 Task: Make in the project ArtiZen a sprint 'Security Hardening Sprint'. Create in the project ArtiZen a sprint 'Security Hardening Sprint'. Add in the project ArtiZen a sprint 'Security Hardening Sprint'
Action: Mouse moved to (218, 65)
Screenshot: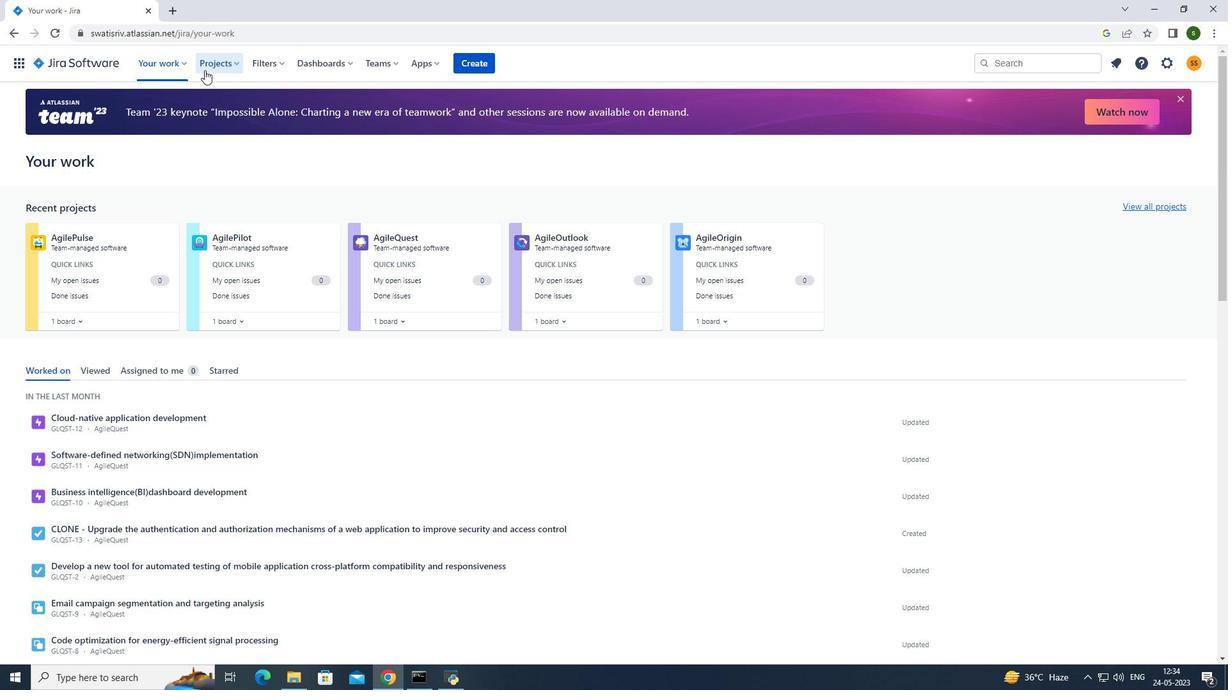 
Action: Mouse pressed left at (218, 65)
Screenshot: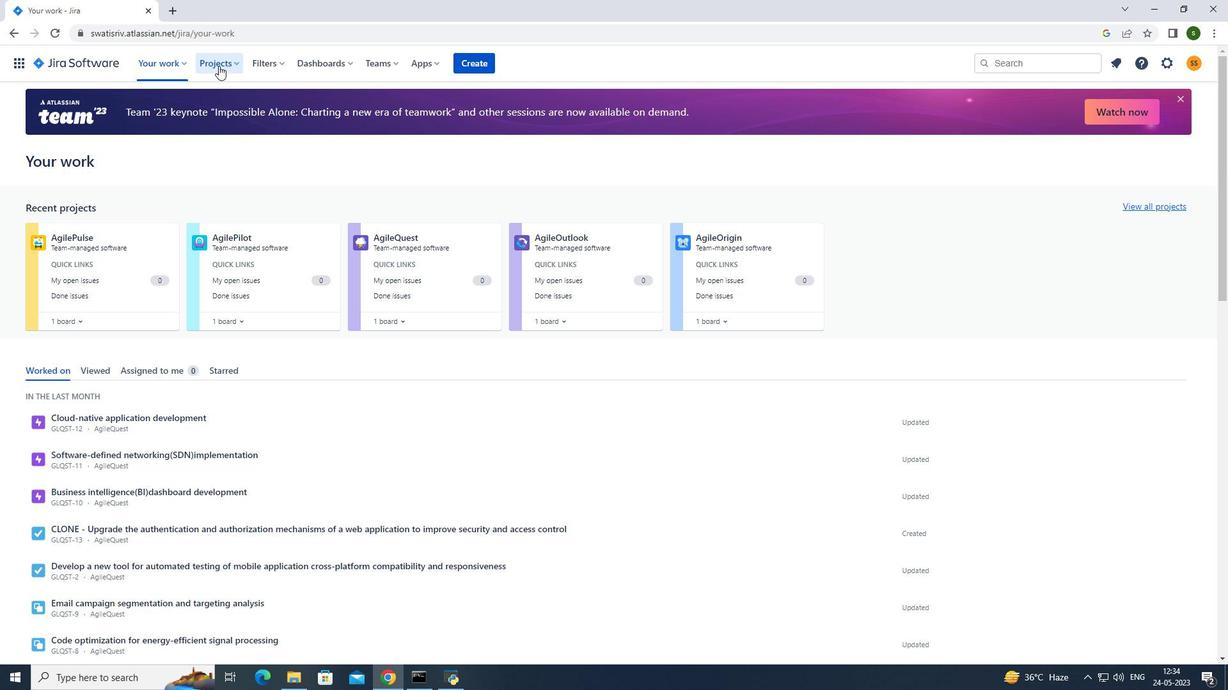 
Action: Mouse moved to (245, 119)
Screenshot: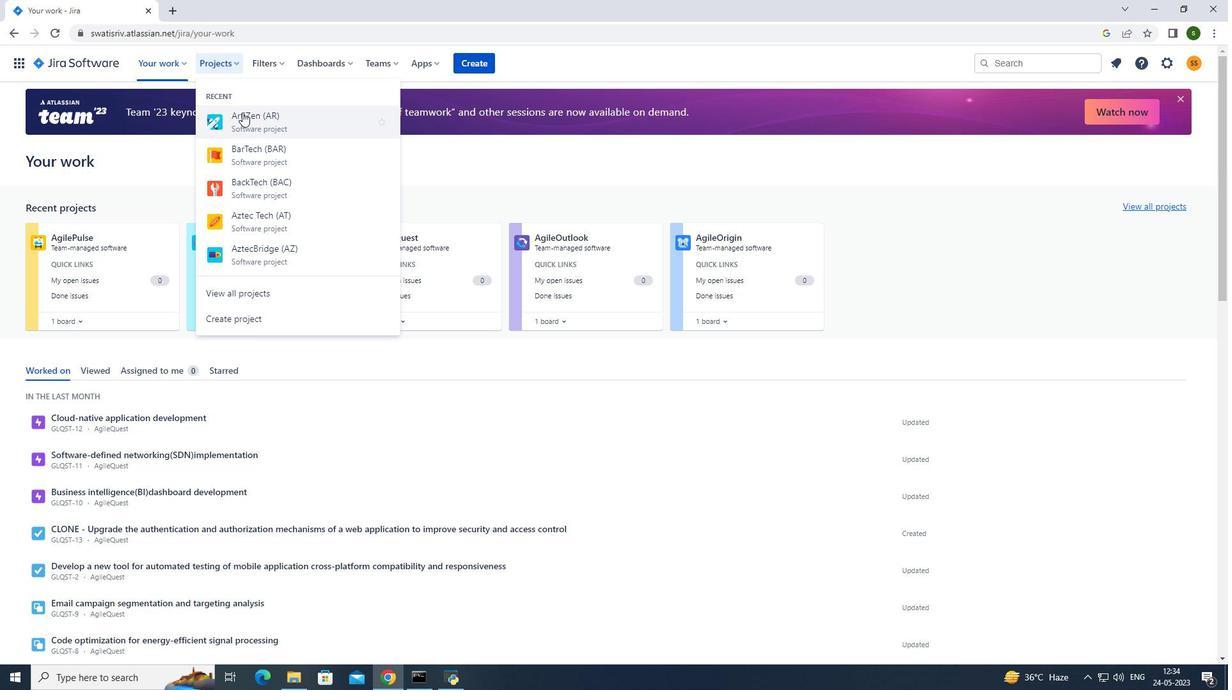 
Action: Mouse pressed left at (245, 119)
Screenshot: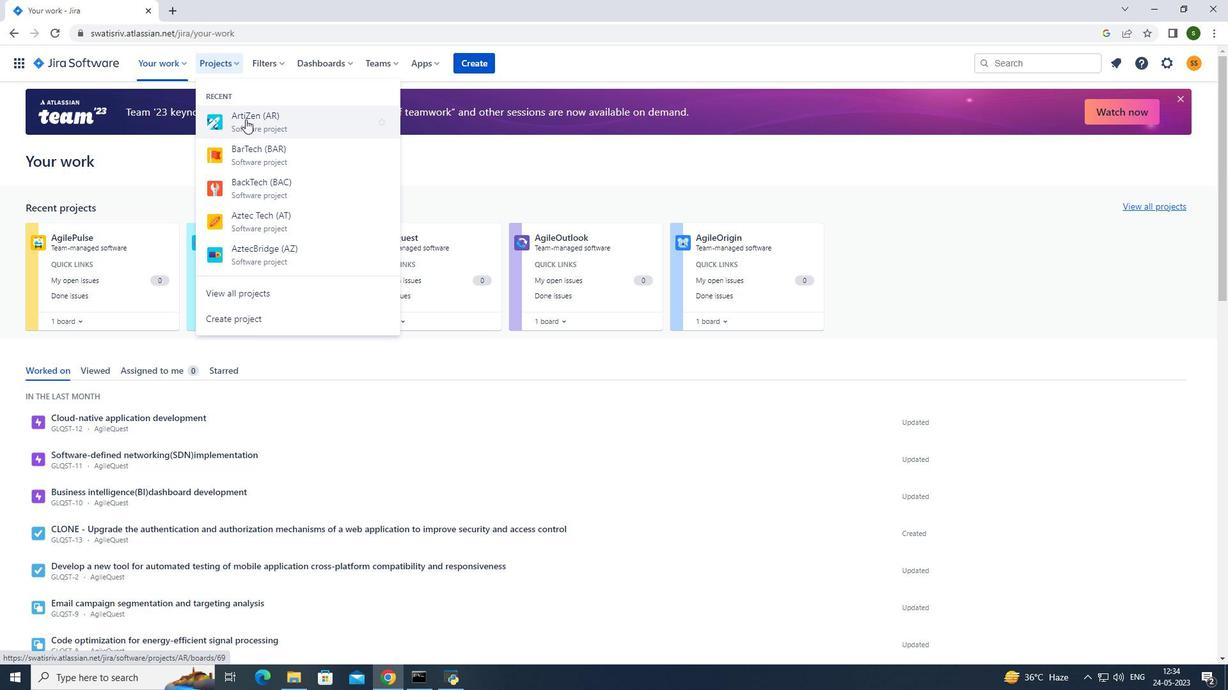 
Action: Mouse moved to (90, 197)
Screenshot: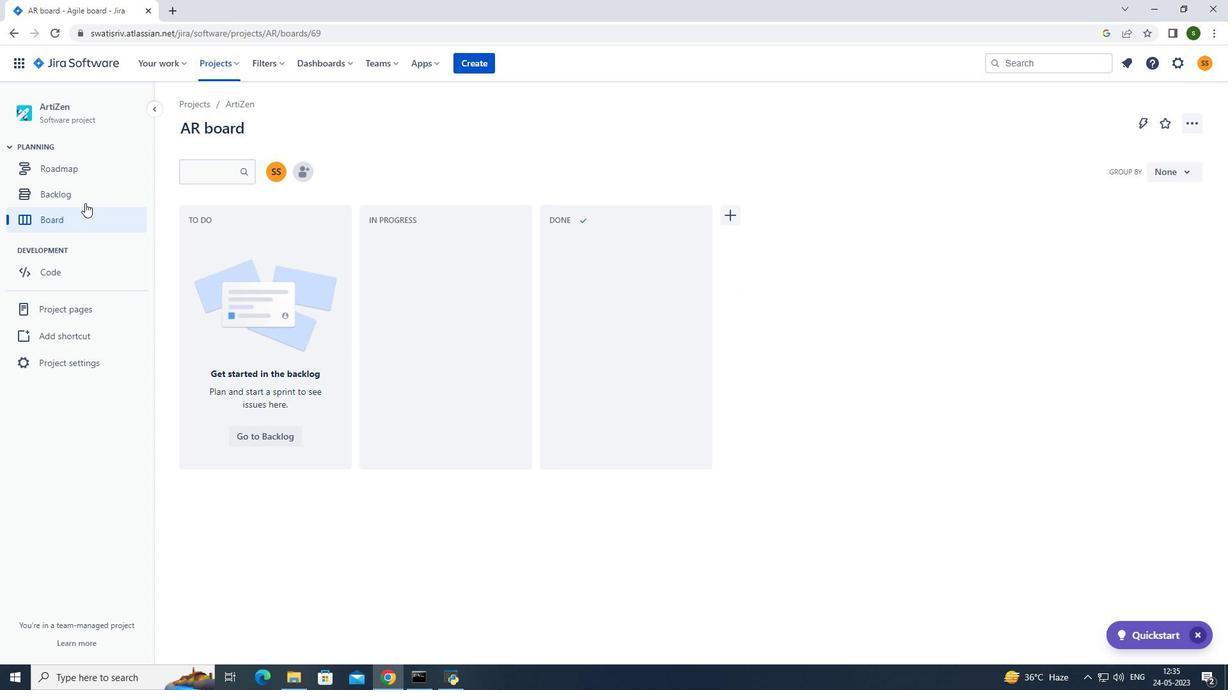 
Action: Mouse pressed left at (90, 197)
Screenshot: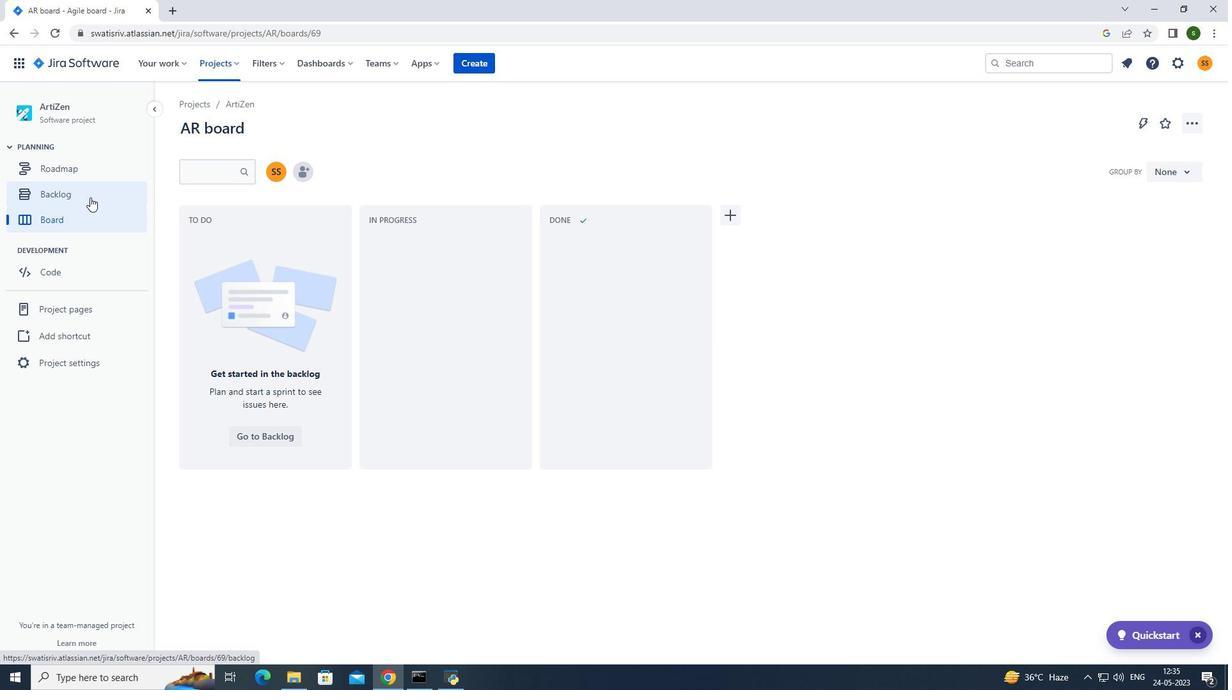 
Action: Mouse moved to (1172, 206)
Screenshot: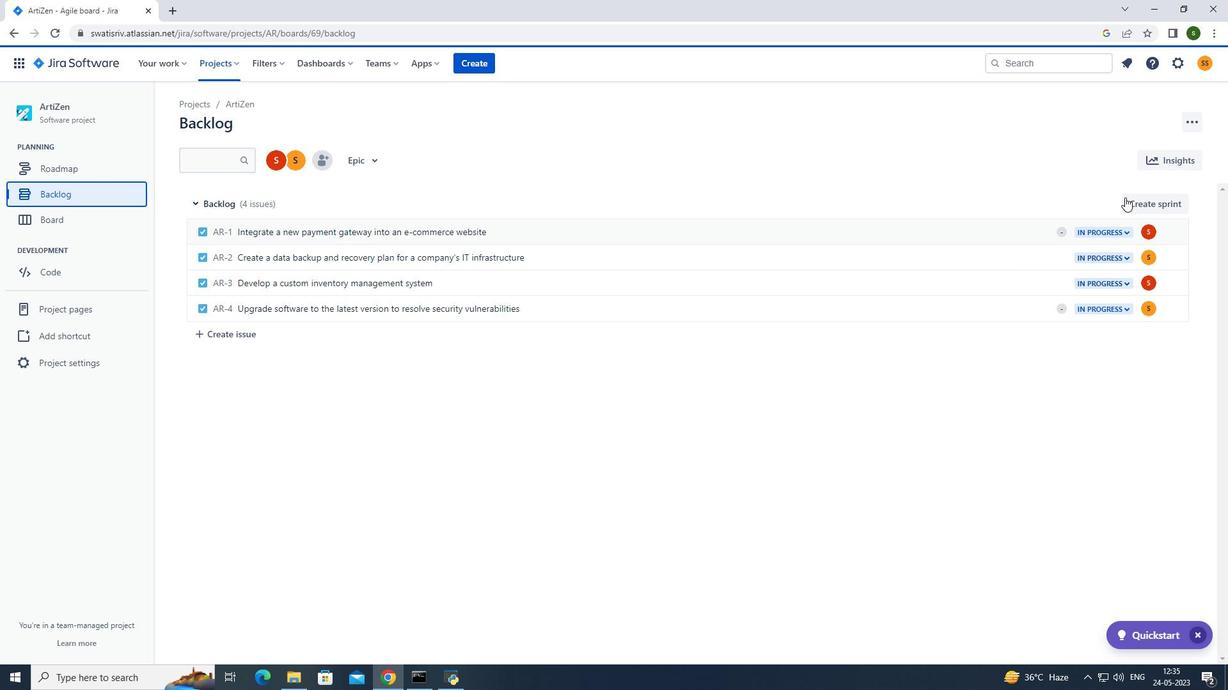 
Action: Mouse pressed left at (1172, 206)
Screenshot: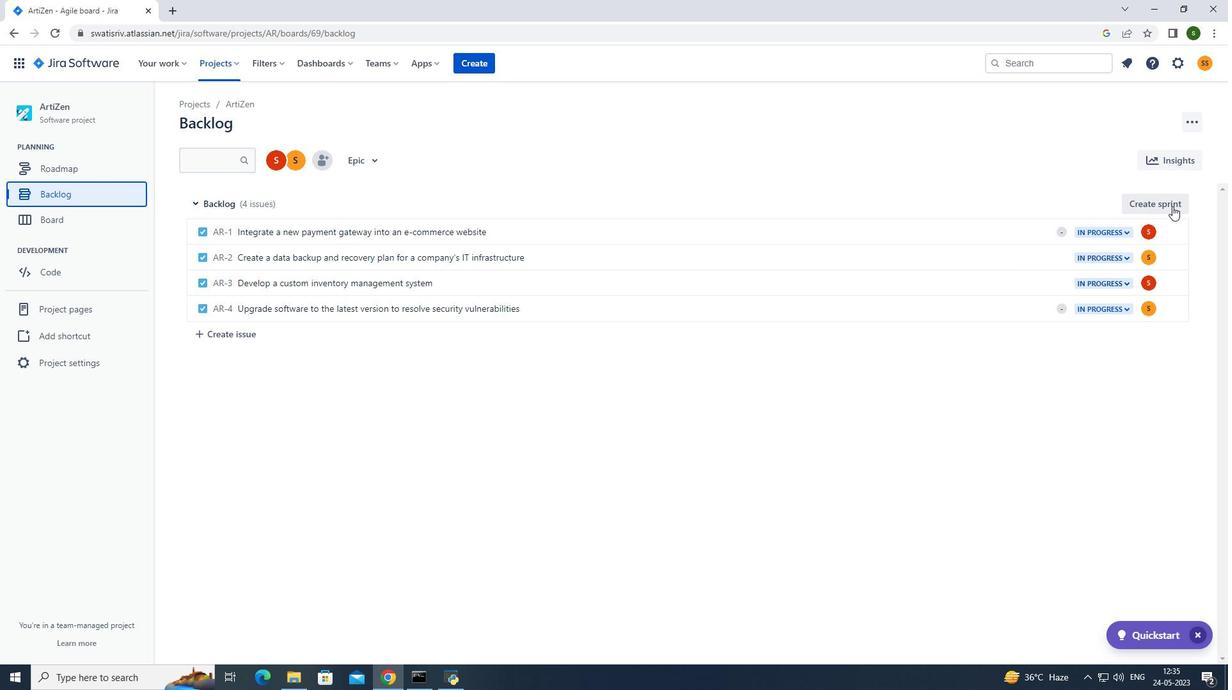 
Action: Mouse moved to (1176, 207)
Screenshot: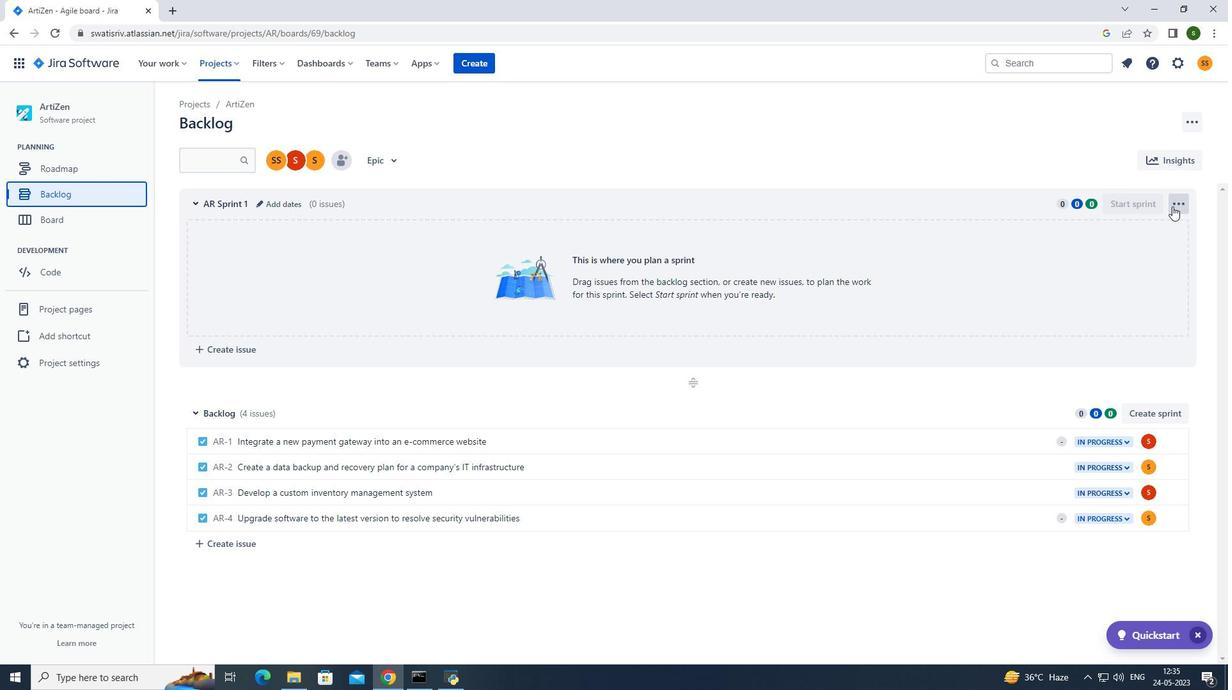 
Action: Mouse pressed left at (1176, 207)
Screenshot: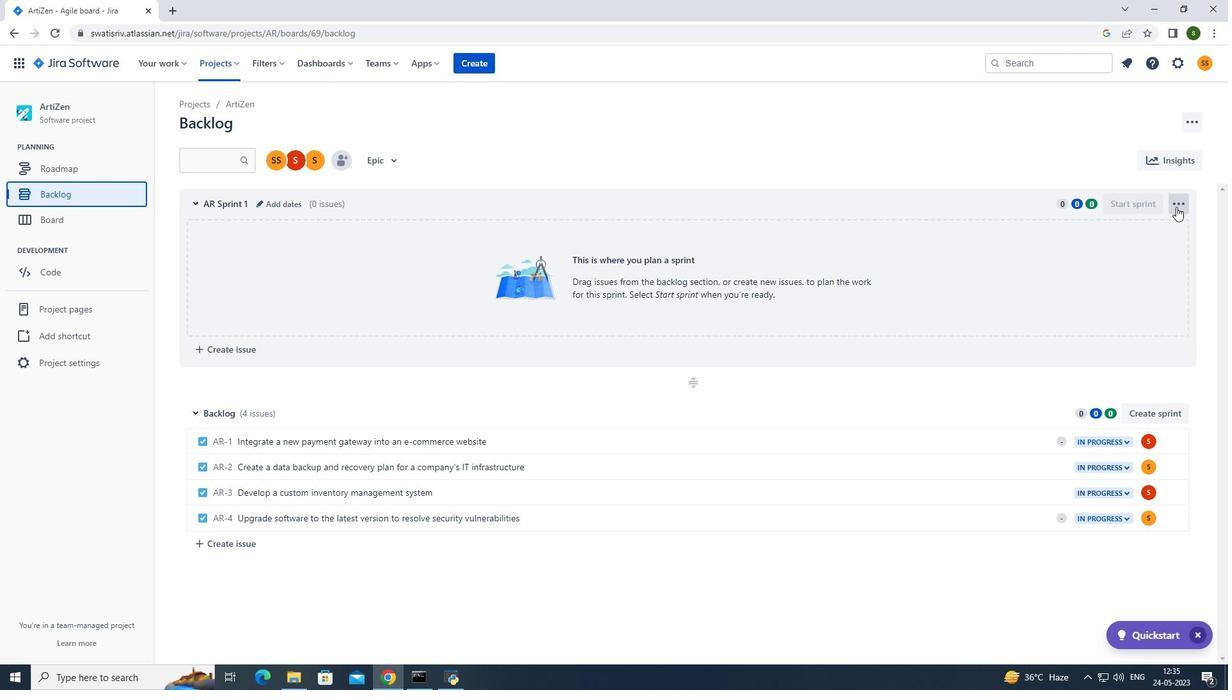 
Action: Mouse moved to (1155, 229)
Screenshot: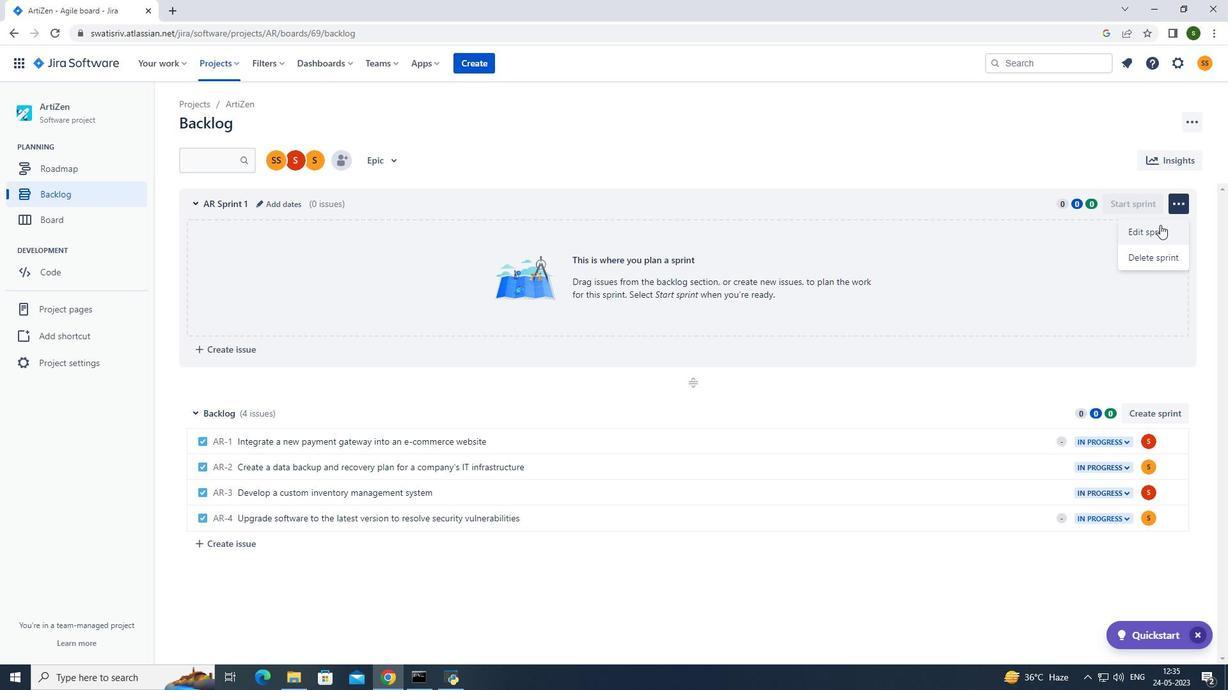 
Action: Mouse pressed left at (1155, 229)
Screenshot: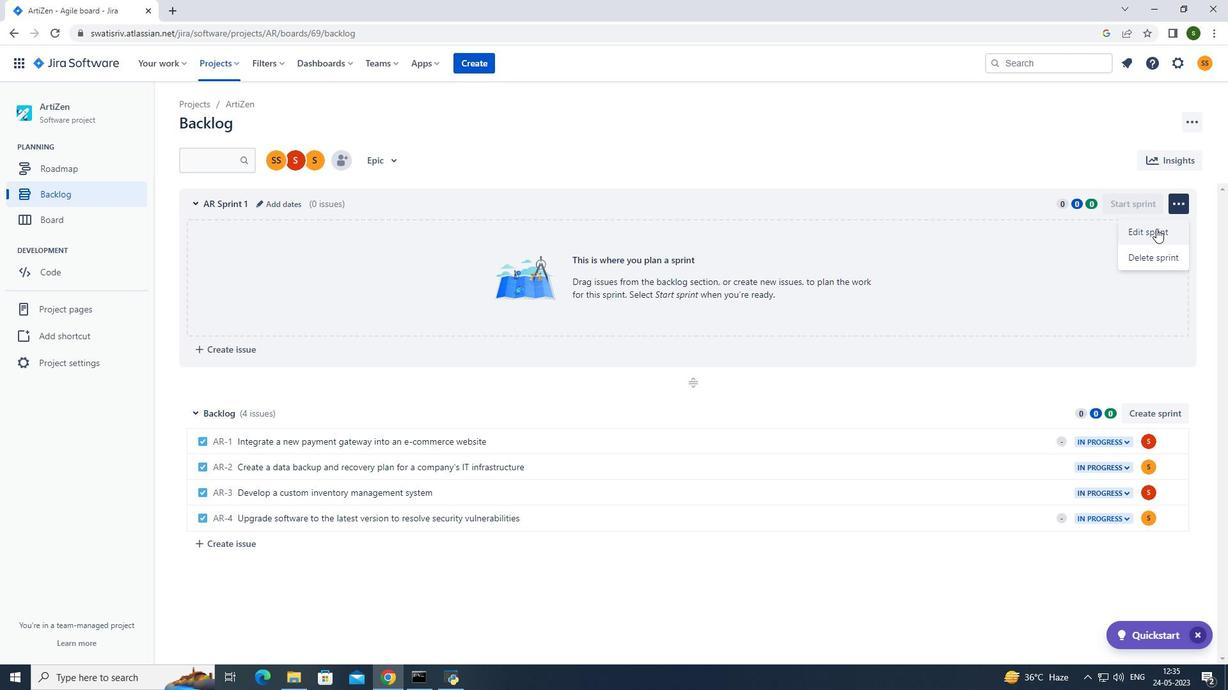 
Action: Mouse moved to (536, 157)
Screenshot: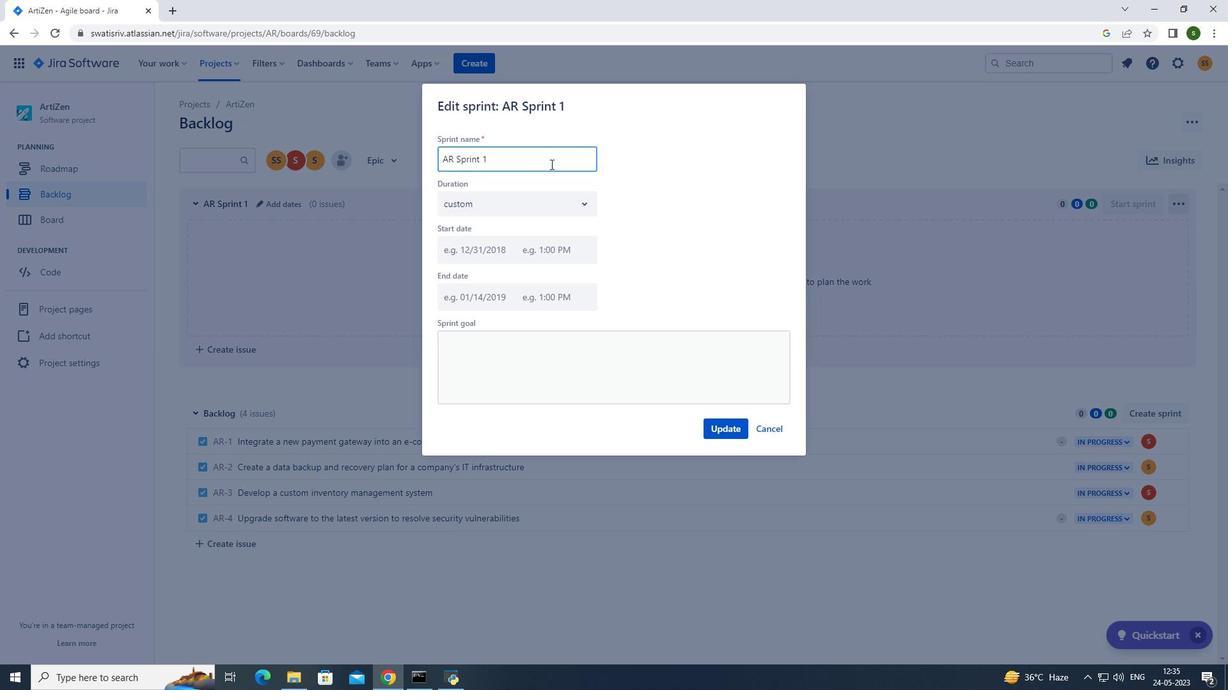 
Action: Mouse pressed left at (536, 157)
Screenshot: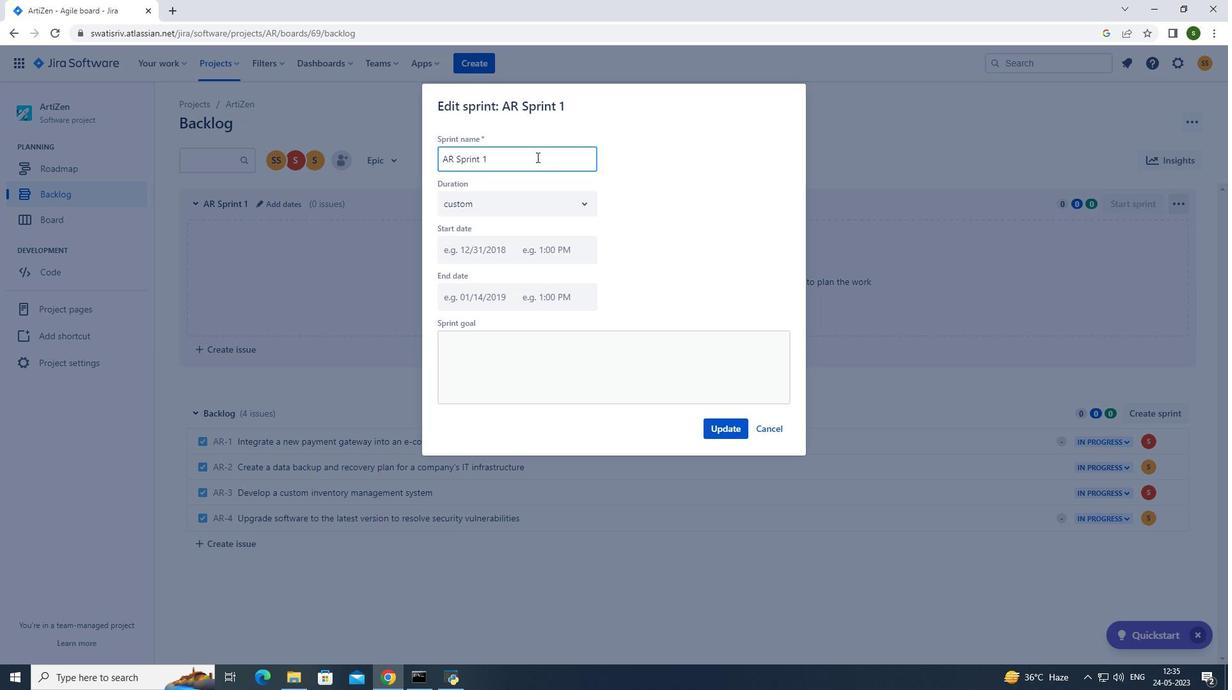 
Action: Key pressed <Key.backspace><Key.backspace><Key.backspace><Key.backspace><Key.backspace><Key.backspace><Key.backspace><Key.backspace><Key.backspace><Key.backspace><Key.backspace><Key.caps_lock>S<Key.caps_lock>ecurity<Key.space><Key.caps_lock>H<Key.caps_lock>ardening<Key.space><Key.caps_lock>S<Key.caps_lock>print
Screenshot: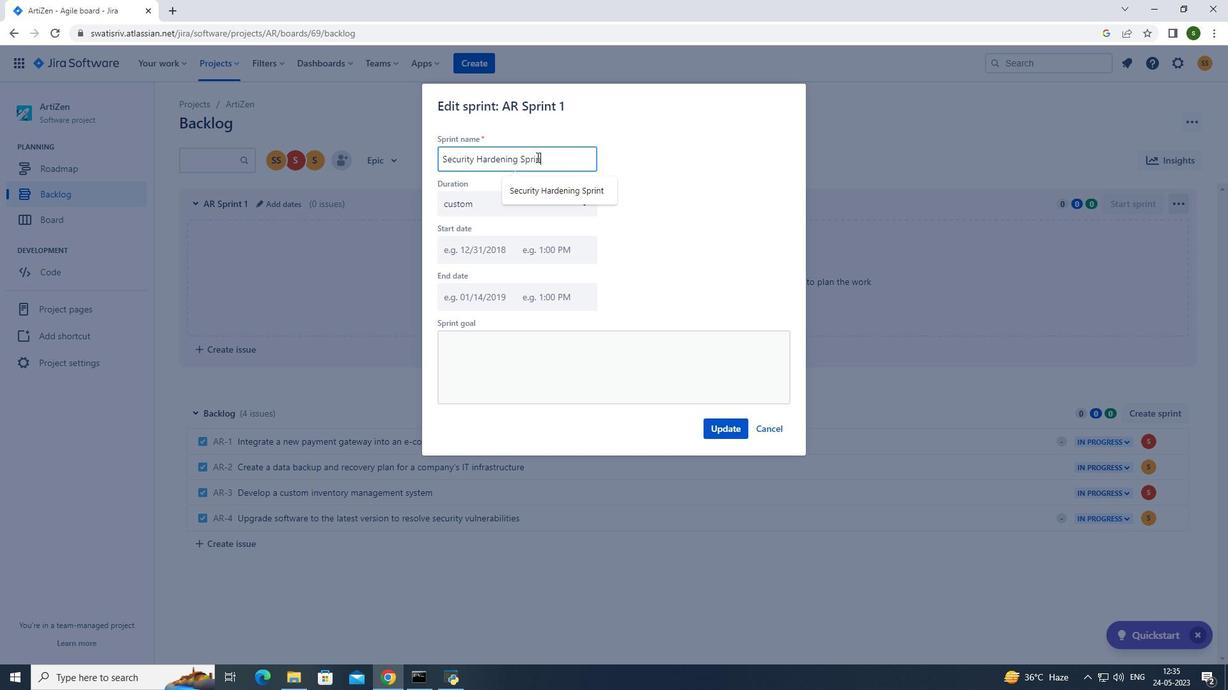 
Action: Mouse moved to (735, 432)
Screenshot: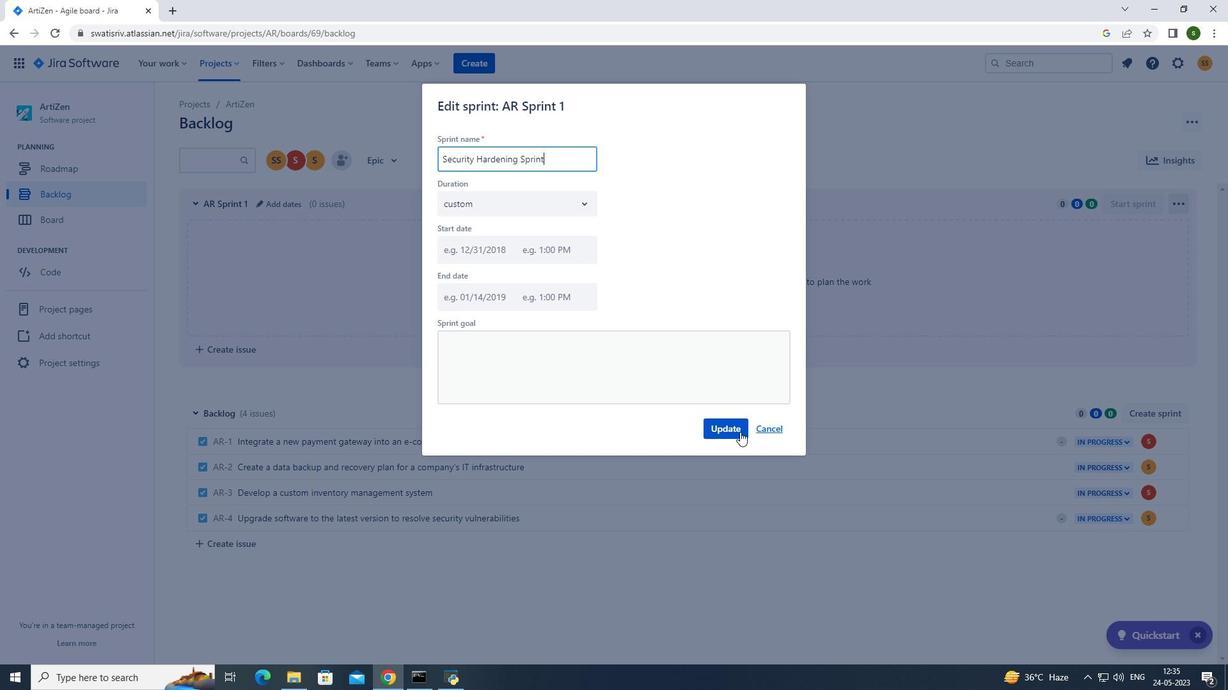 
Action: Mouse pressed left at (735, 432)
Screenshot: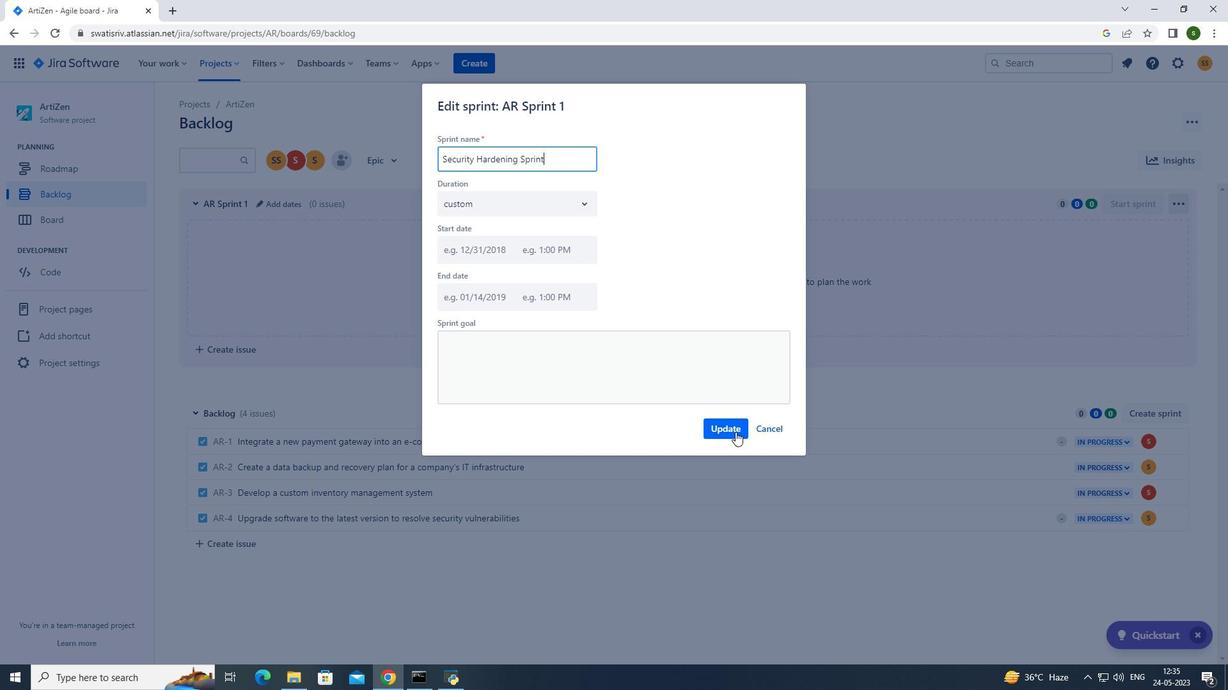
Action: Mouse moved to (209, 63)
Screenshot: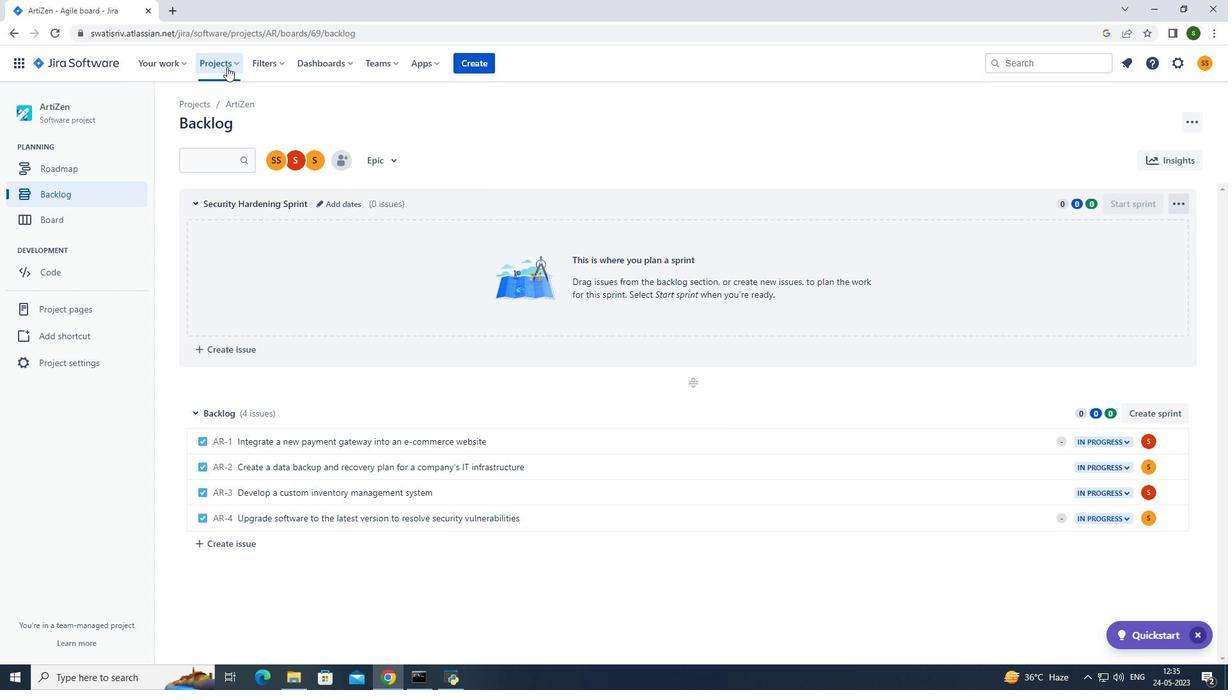 
Action: Mouse pressed left at (209, 63)
Screenshot: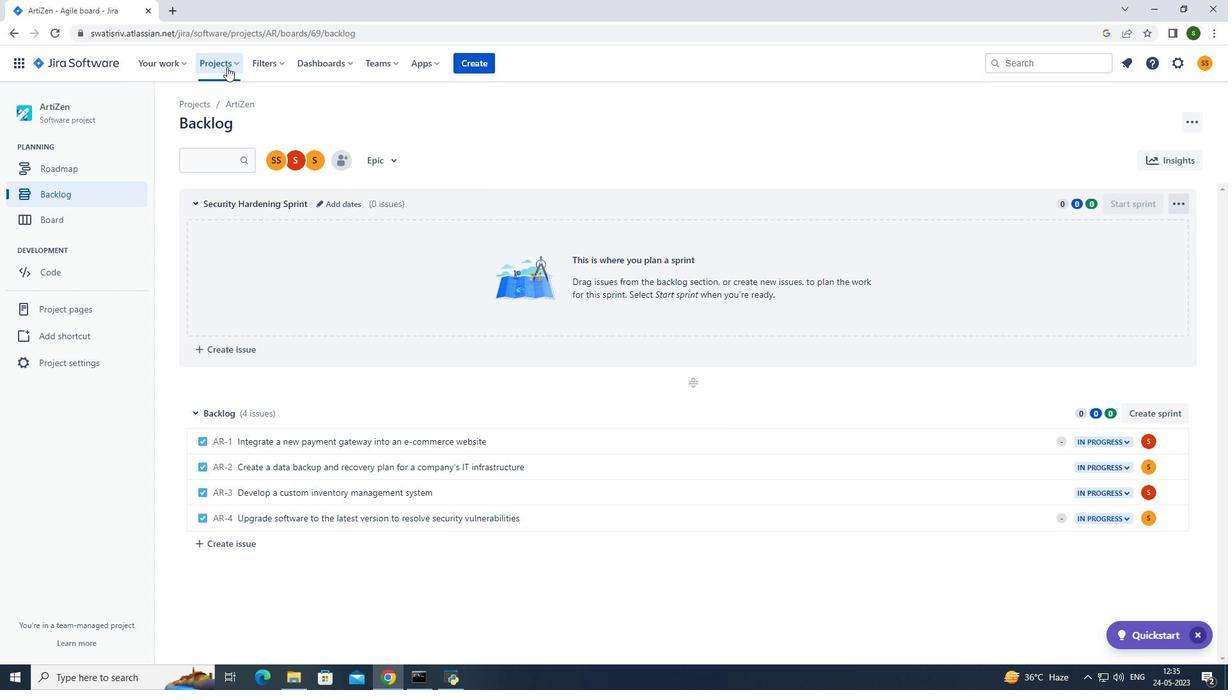 
Action: Mouse moved to (248, 111)
Screenshot: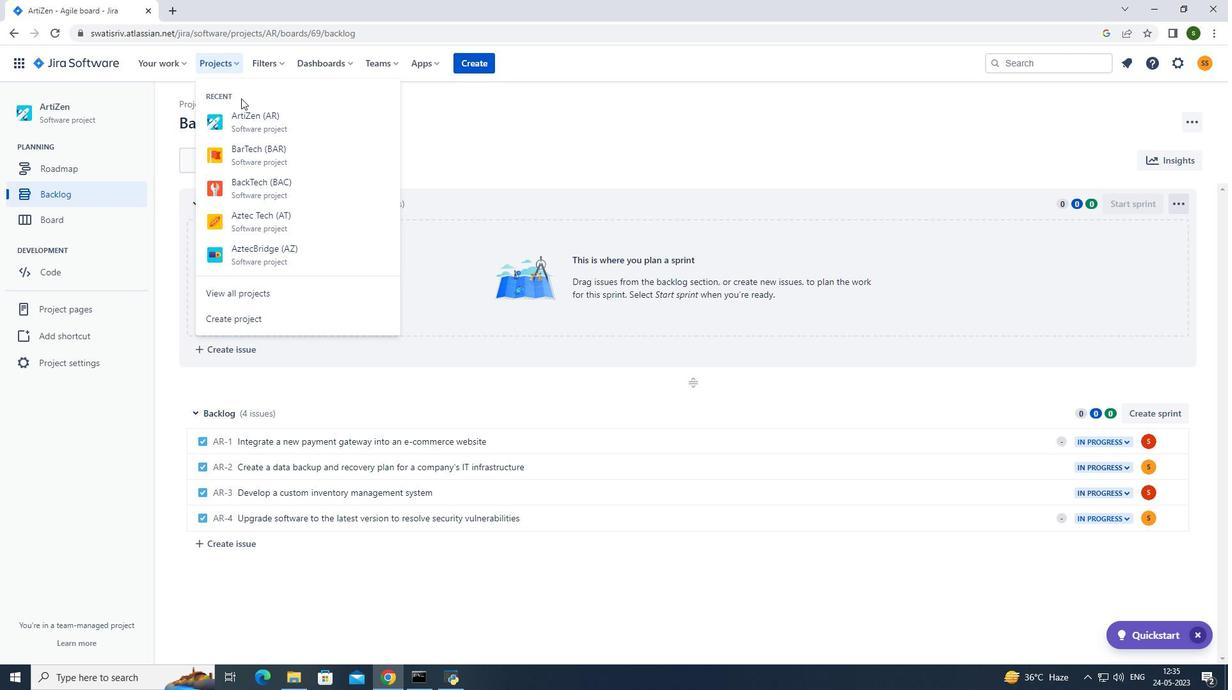 
Action: Mouse pressed left at (248, 111)
Screenshot: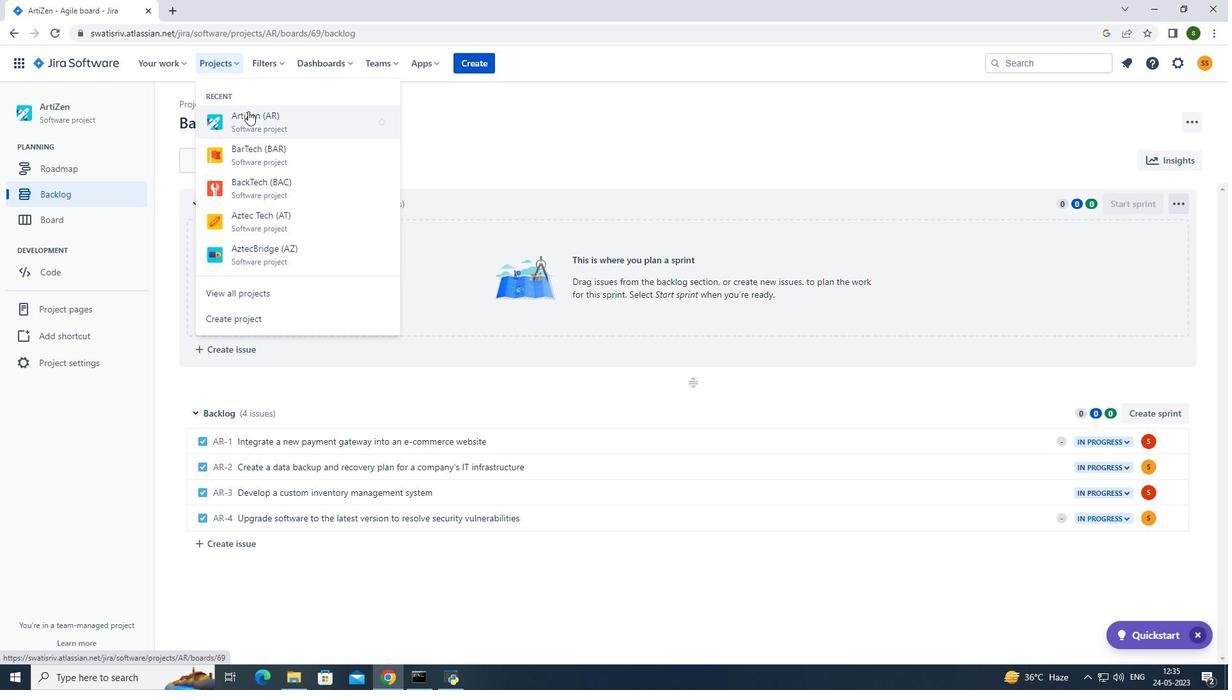 
Action: Mouse moved to (102, 189)
Screenshot: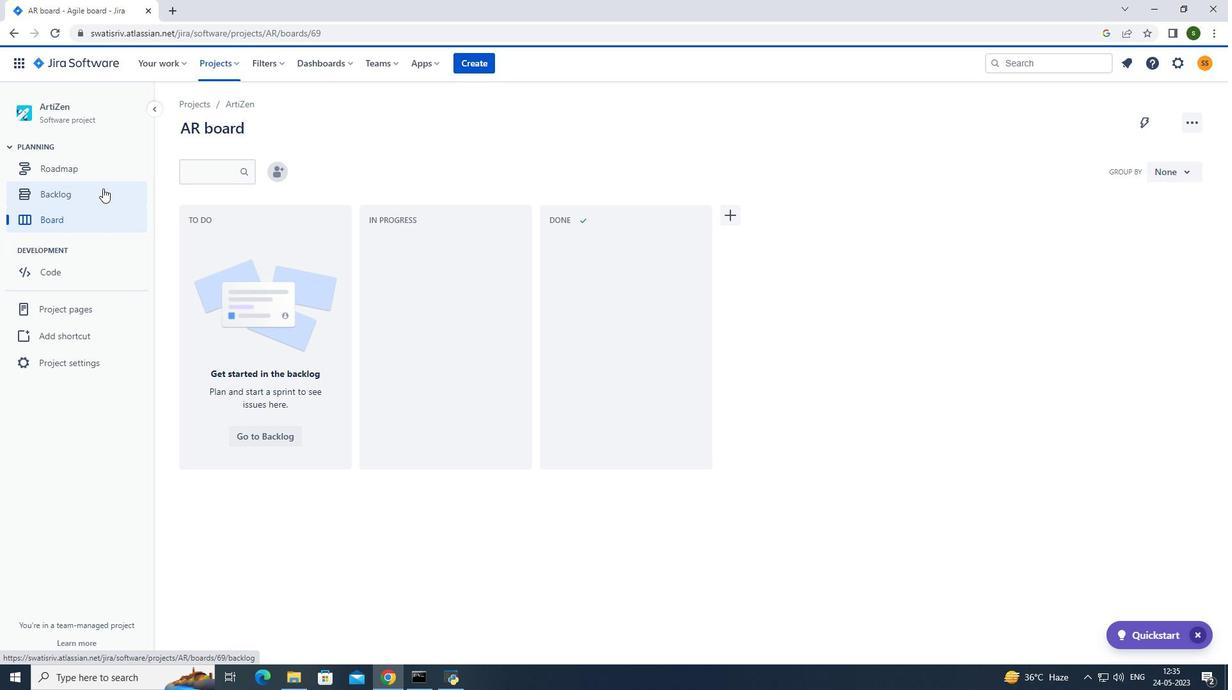 
Action: Mouse pressed left at (102, 189)
Screenshot: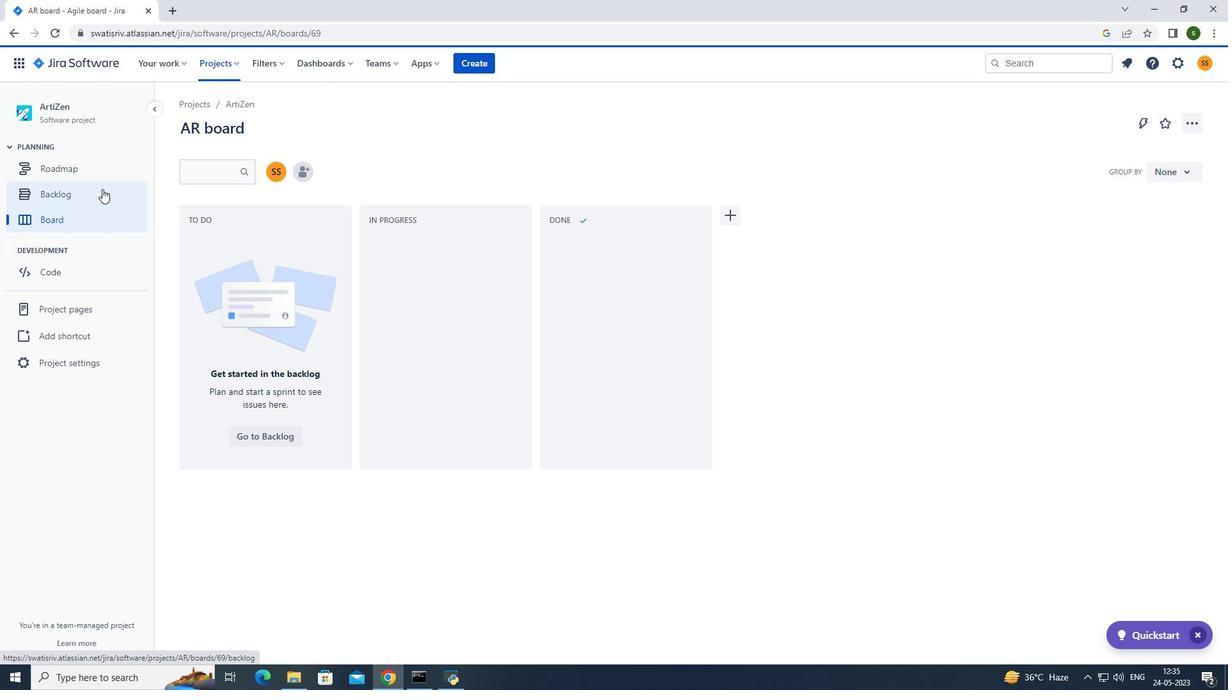 
Action: Mouse moved to (1139, 417)
Screenshot: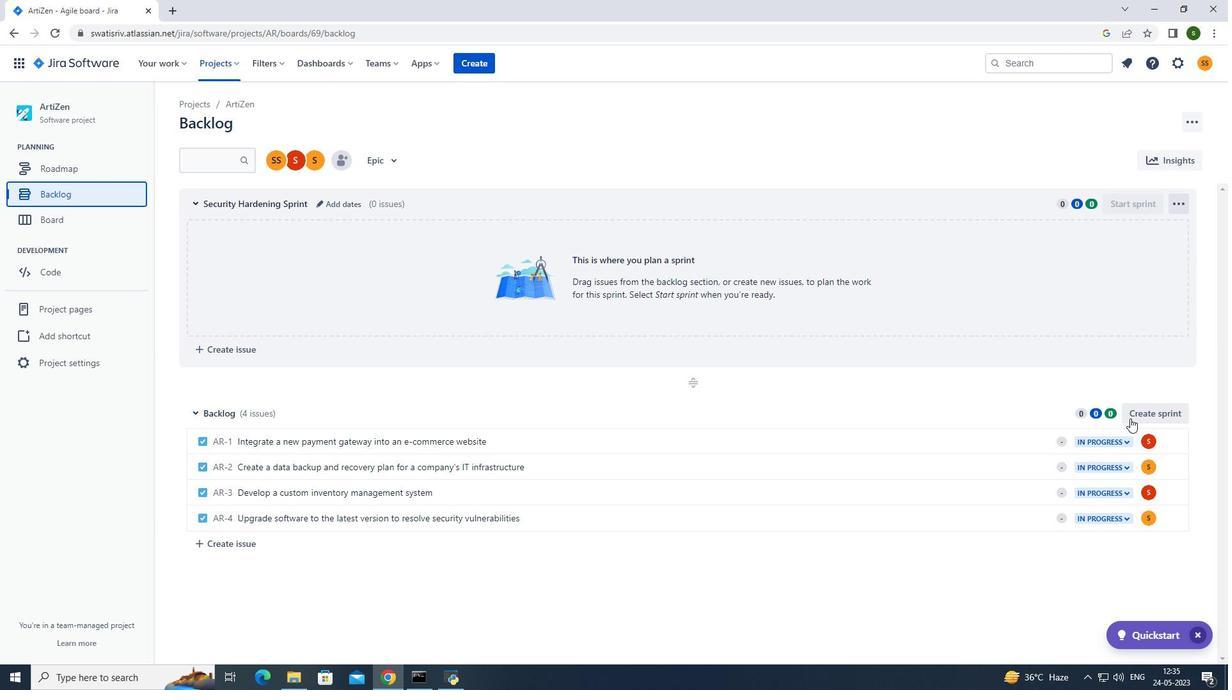 
Action: Mouse pressed left at (1139, 417)
Screenshot: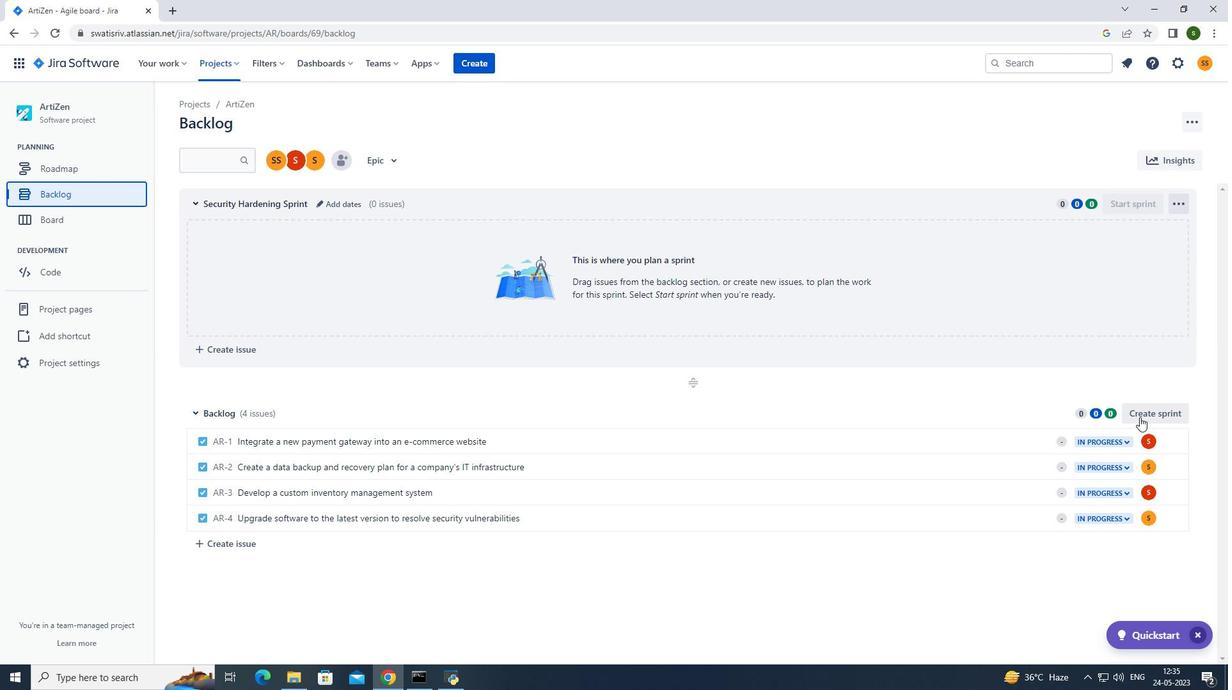 
Action: Mouse moved to (1171, 403)
Screenshot: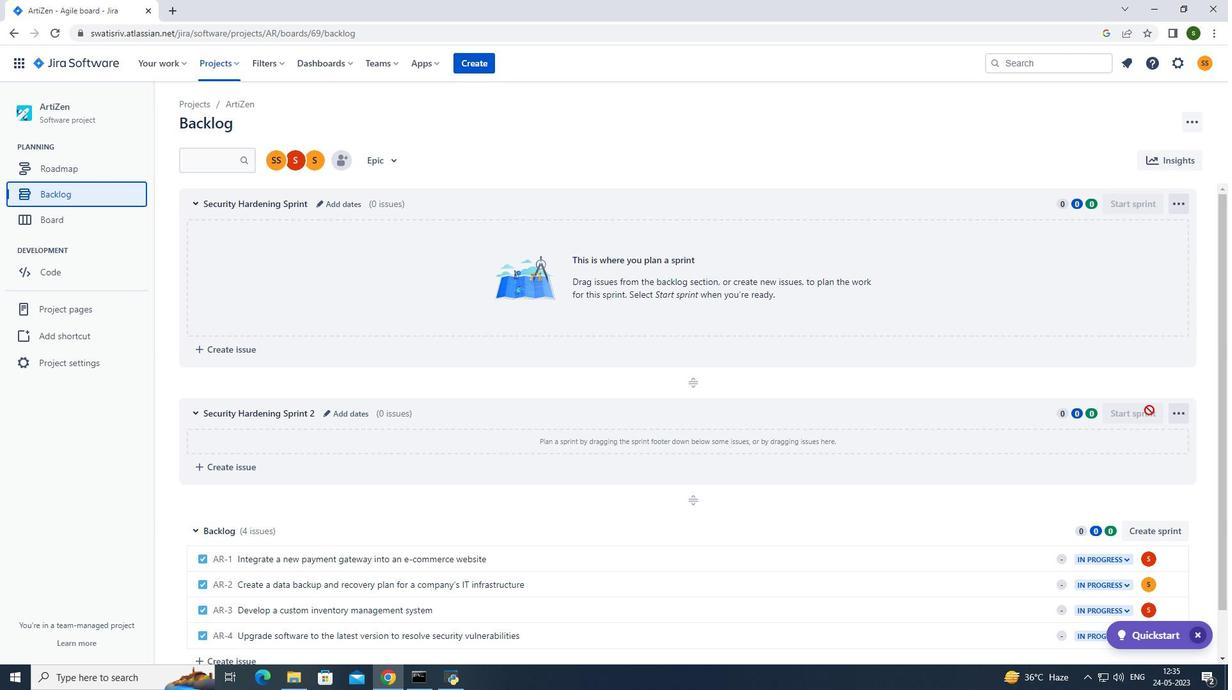 
Action: Mouse pressed left at (1171, 403)
Screenshot: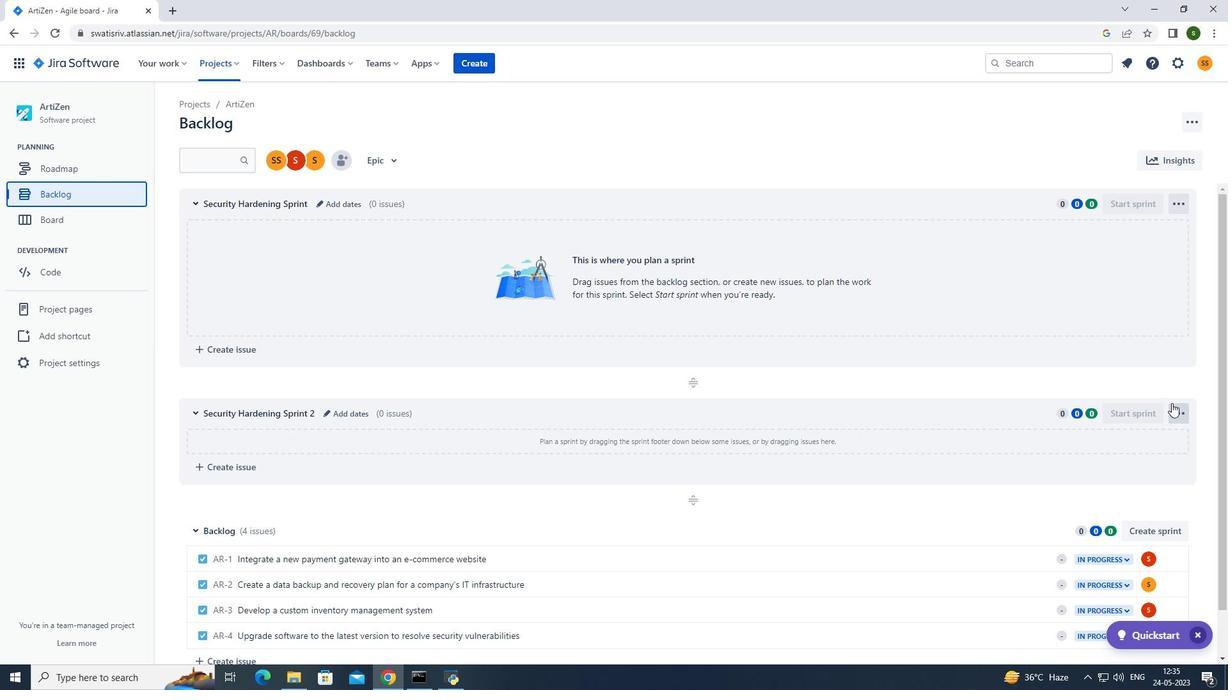 
Action: Mouse moved to (1132, 463)
Screenshot: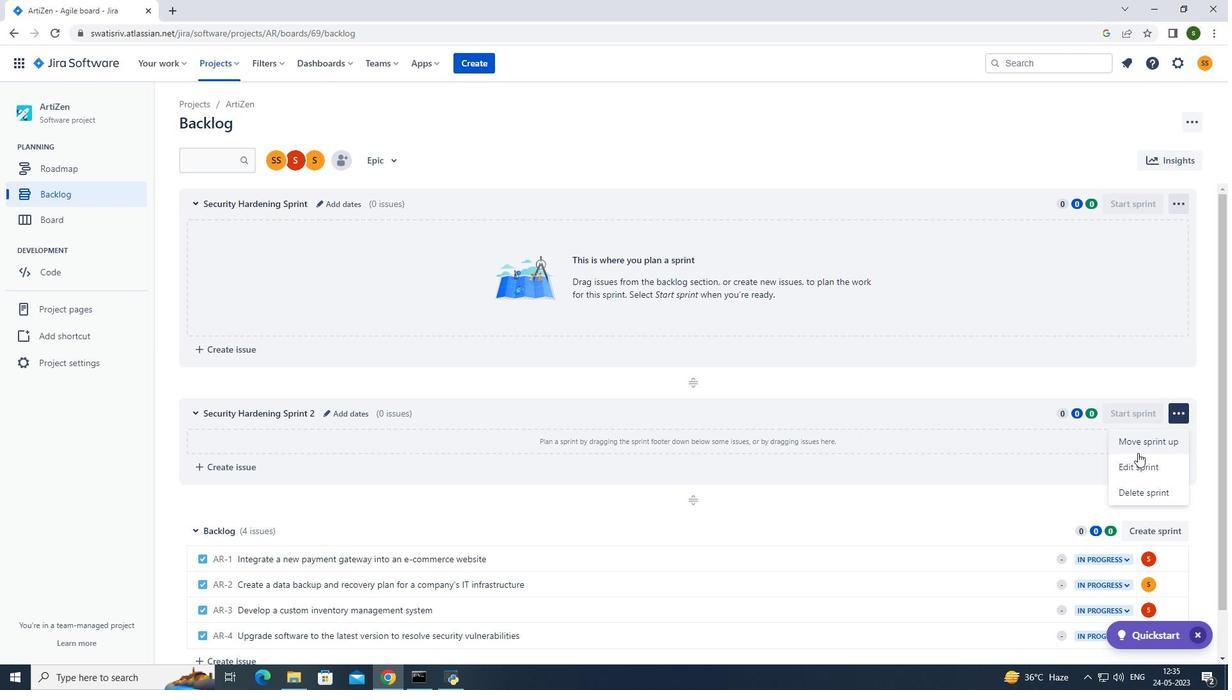 
Action: Mouse pressed left at (1132, 463)
Screenshot: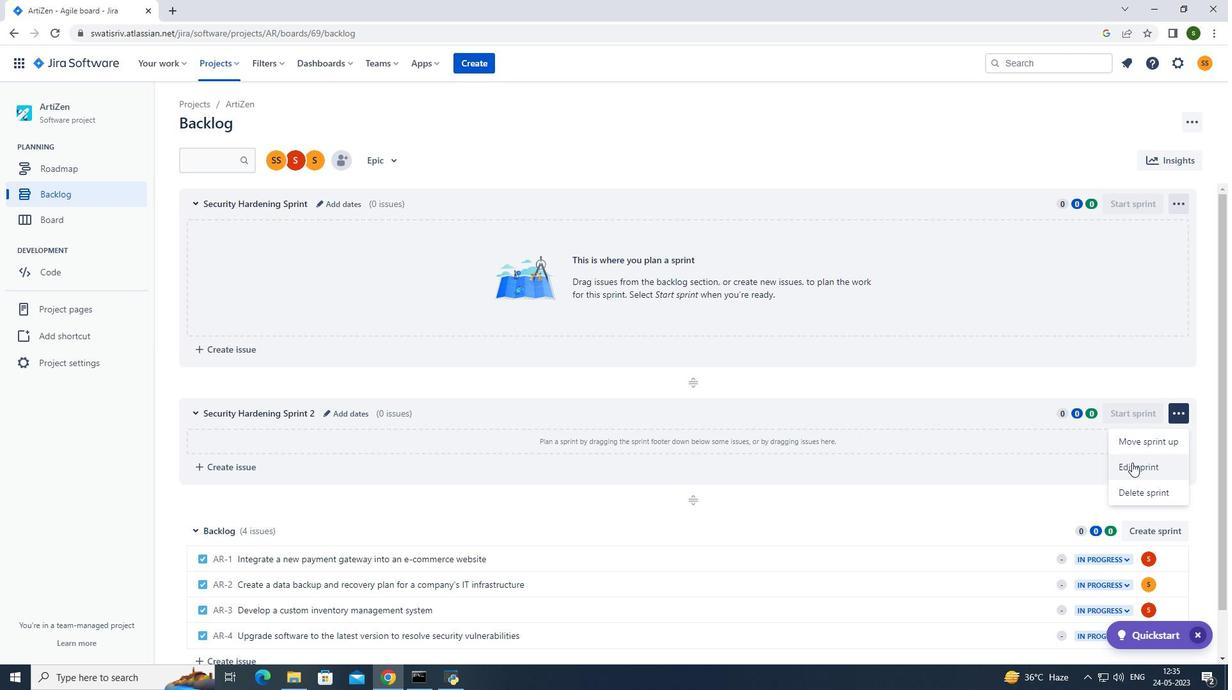 
Action: Mouse moved to (555, 161)
Screenshot: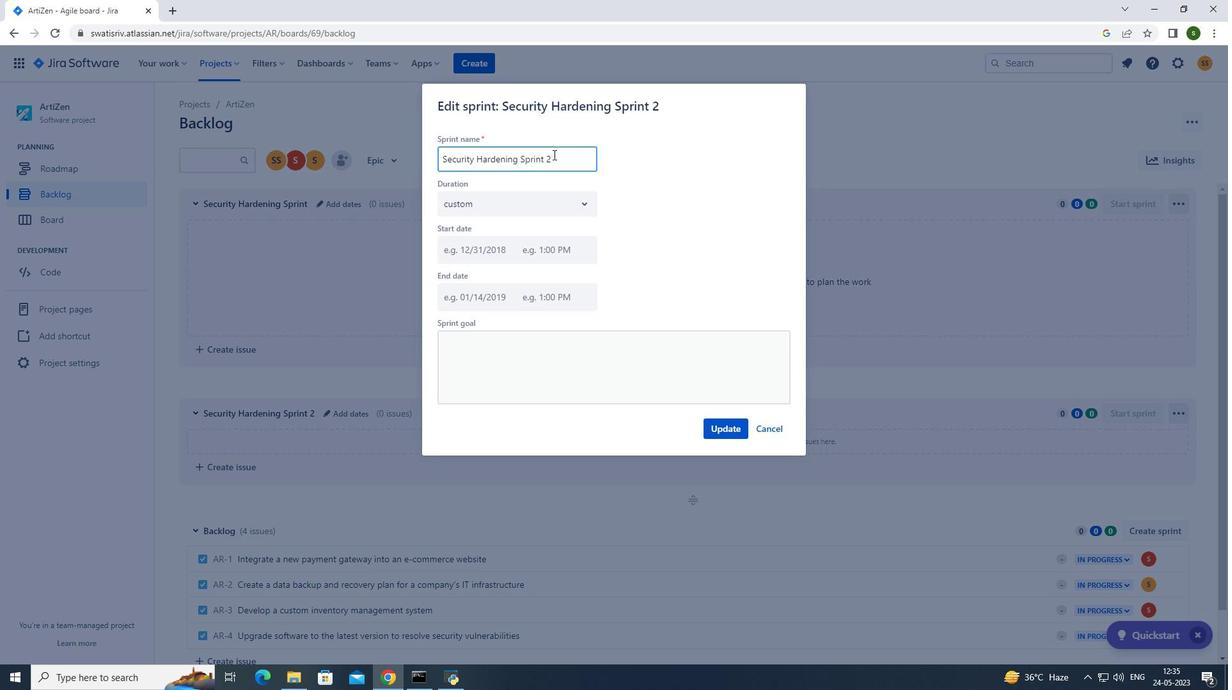 
Action: Key pressed <Key.backspace><Key.backspace><Key.backspace><Key.backspace><Key.backspace><Key.backspace><Key.backspace><Key.backspace><Key.backspace><Key.backspace><Key.backspace><Key.backspace><Key.backspace><Key.backspace><Key.backspace><Key.backspace><Key.backspace><Key.backspace><Key.backspace><Key.backspace><Key.backspace><Key.backspace><Key.backspace><Key.backspace><Key.backspace><Key.backspace><Key.backspace><Key.backspace><Key.backspace><Key.backspace><Key.caps_lock>S<Key.caps_lock>ecurity<Key.space><Key.caps_lock>H<Key.caps_lock>ardening<Key.space><Key.caps_lock>S<Key.caps_lock>print
Screenshot: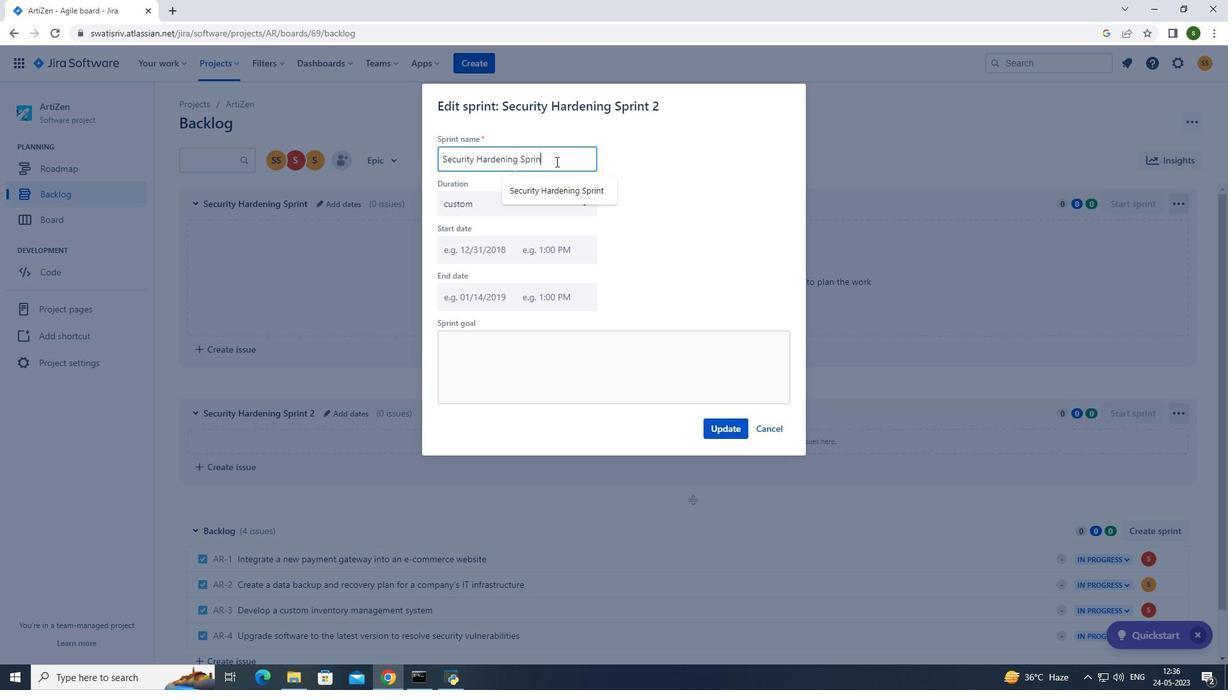 
Action: Mouse moved to (711, 425)
Screenshot: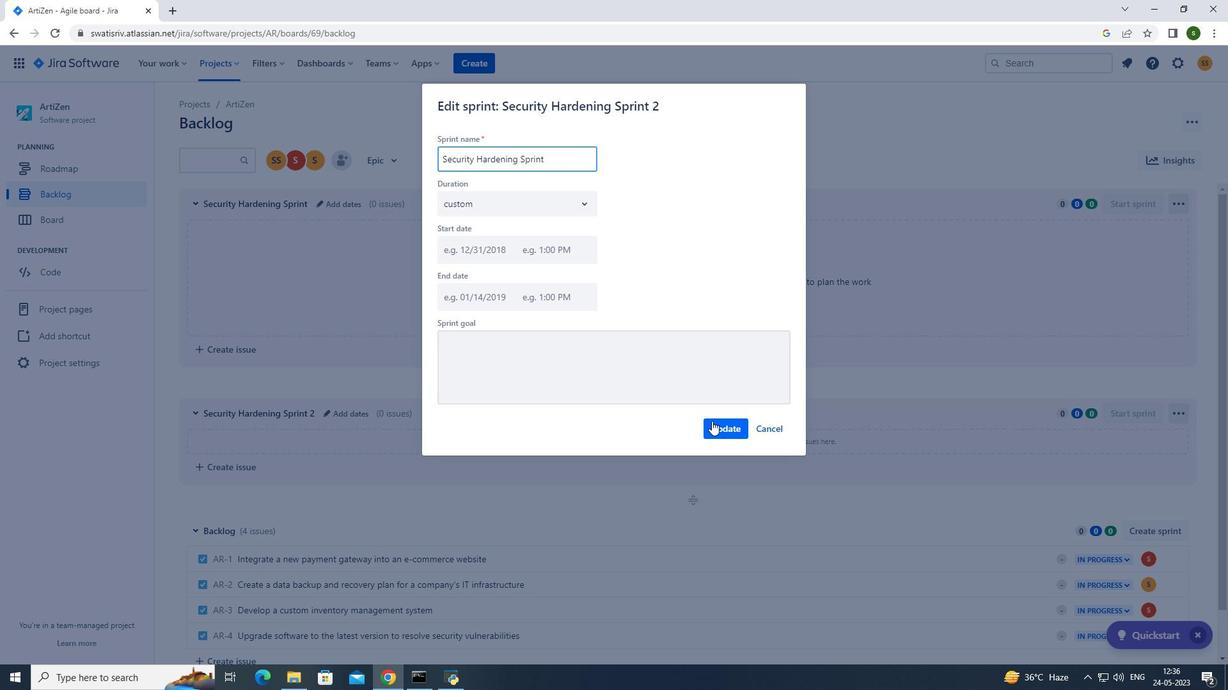 
Action: Mouse pressed left at (711, 425)
Screenshot: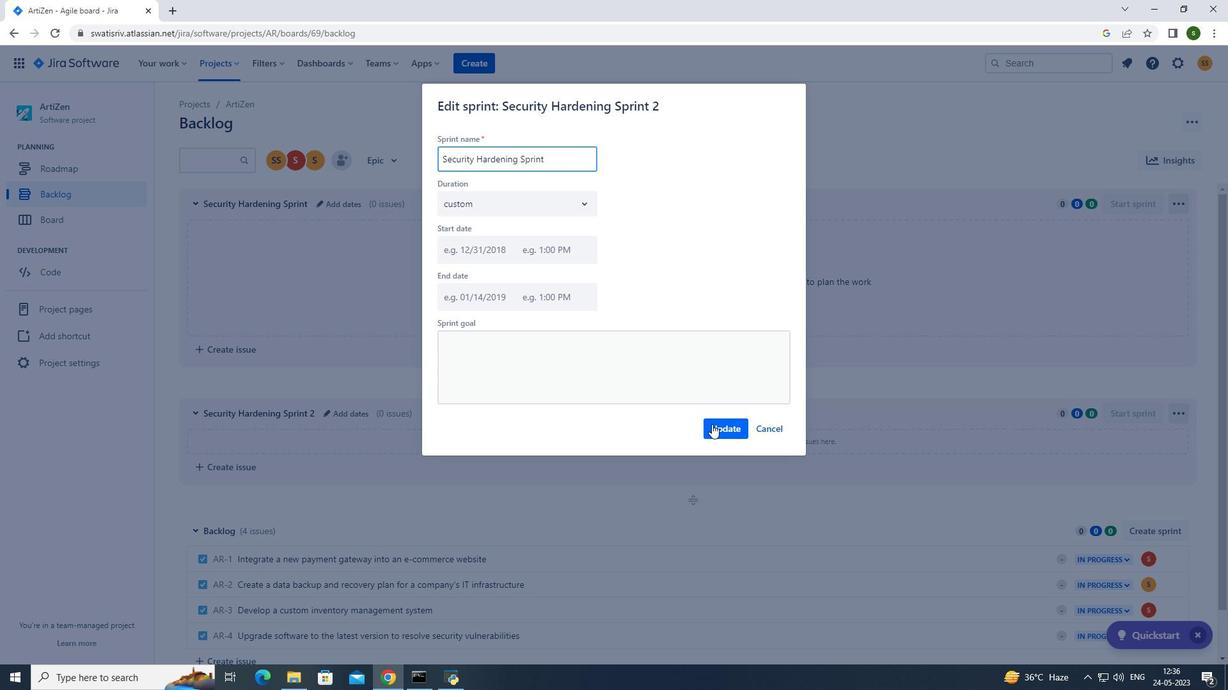 
Action: Mouse moved to (221, 68)
Screenshot: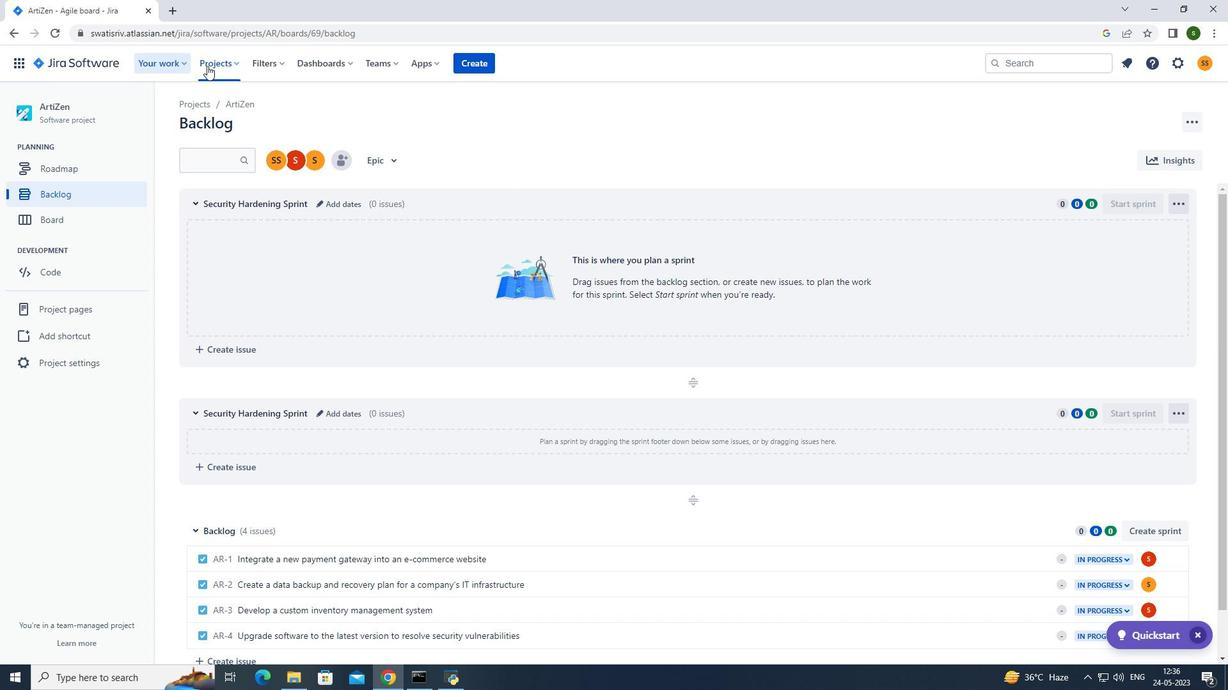 
Action: Mouse pressed left at (221, 68)
Screenshot: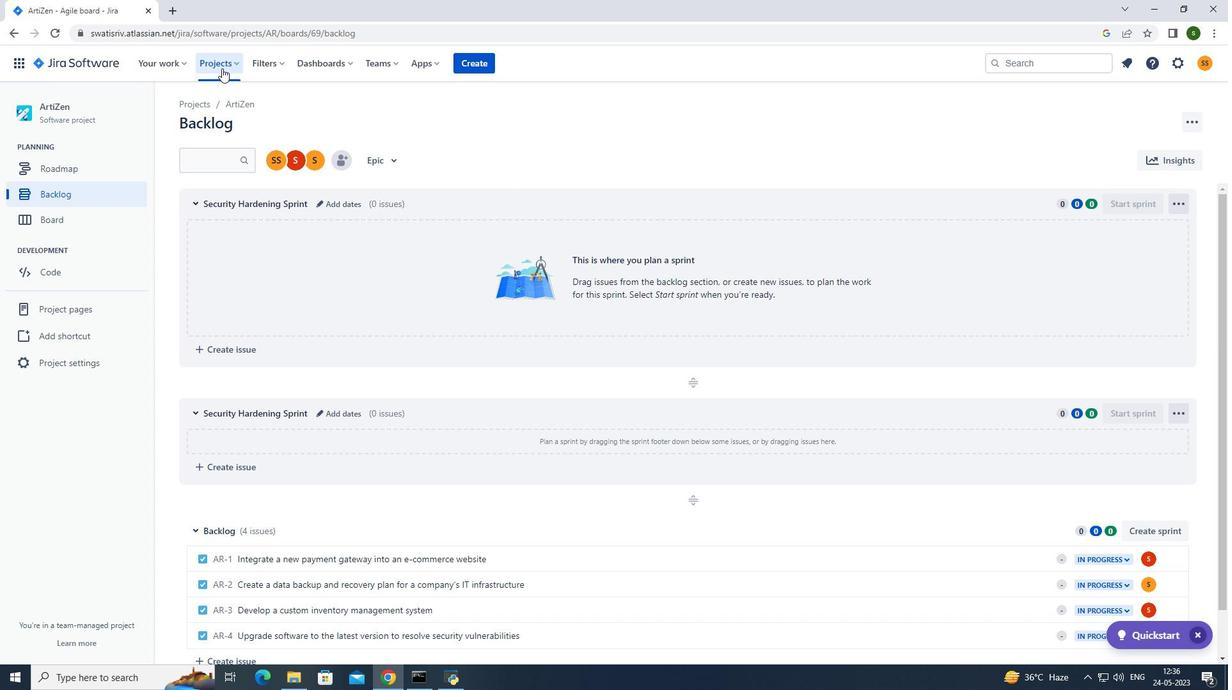 
Action: Mouse moved to (244, 116)
Screenshot: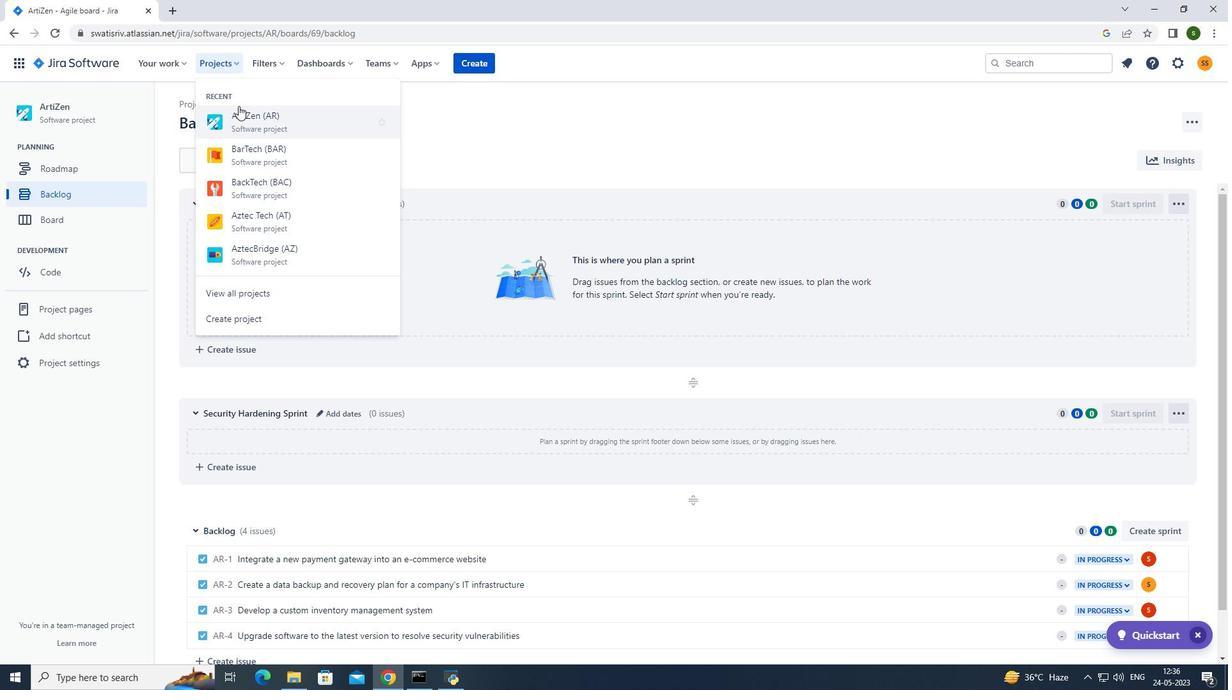 
Action: Mouse pressed left at (244, 116)
Screenshot: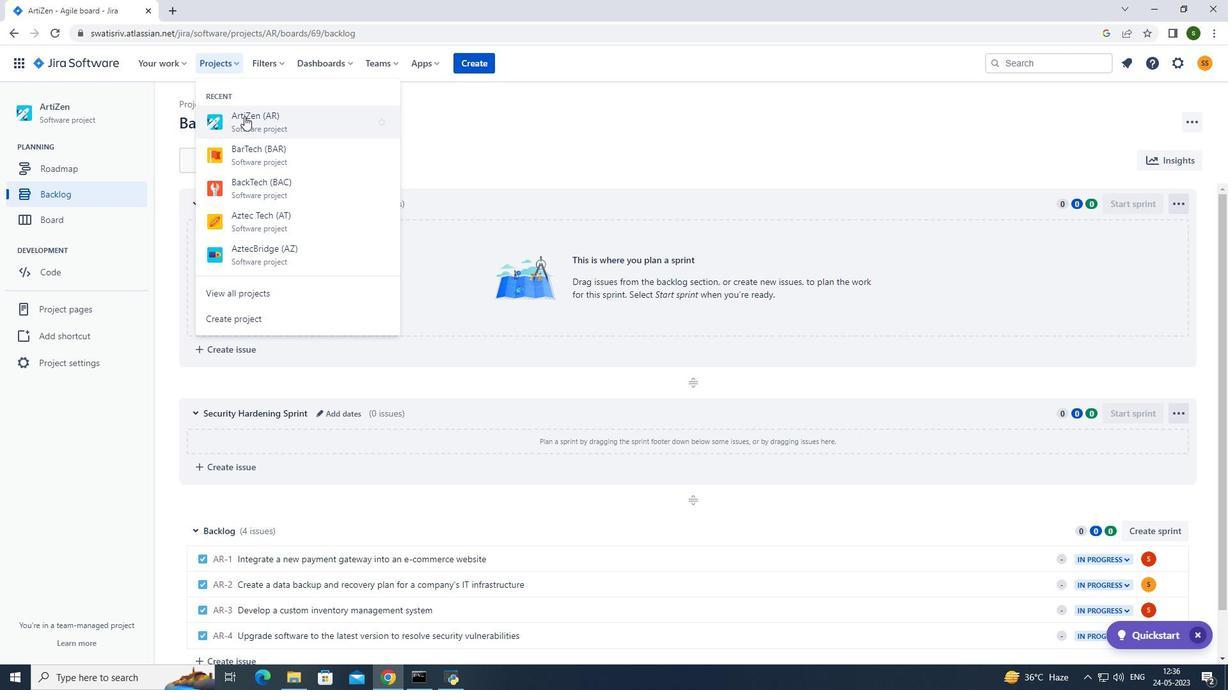 
Action: Mouse moved to (90, 195)
Screenshot: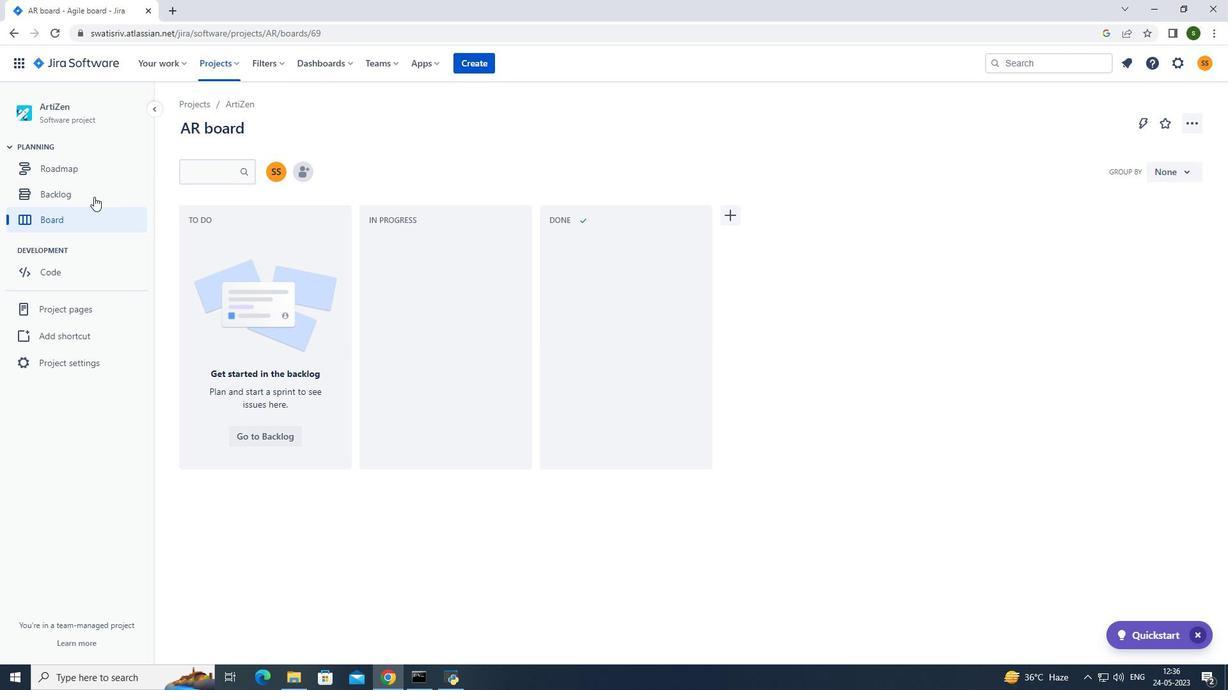 
Action: Mouse pressed left at (90, 195)
Screenshot: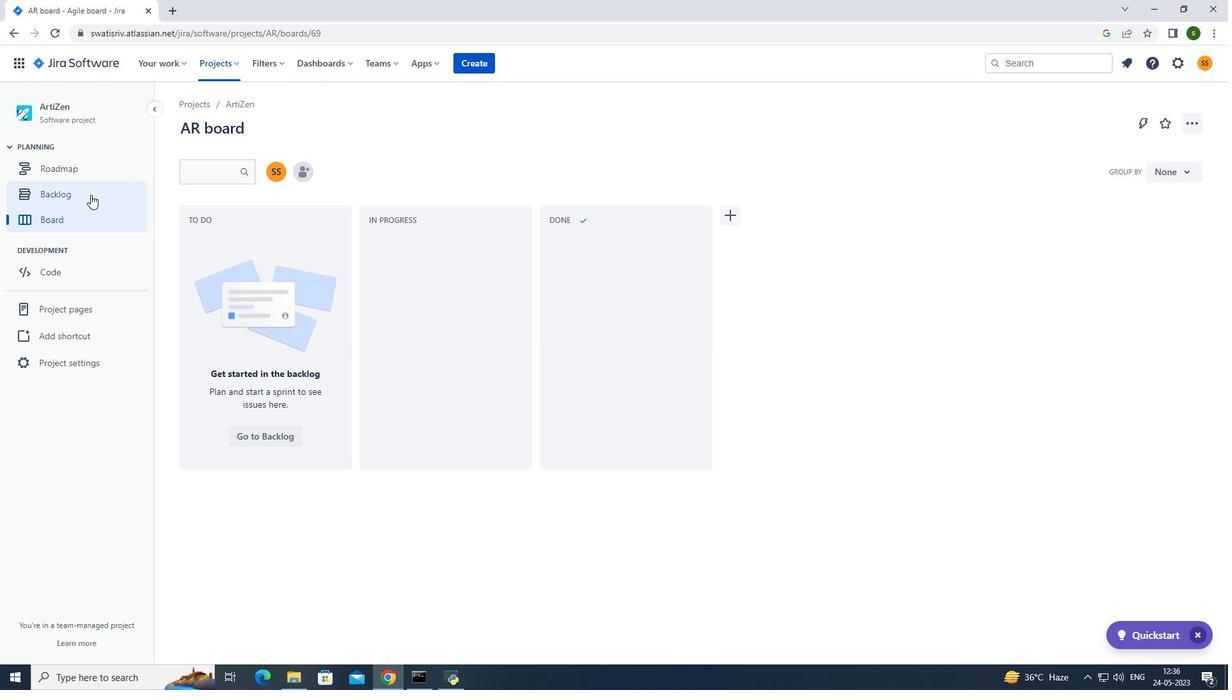 
Action: Mouse moved to (720, 360)
Screenshot: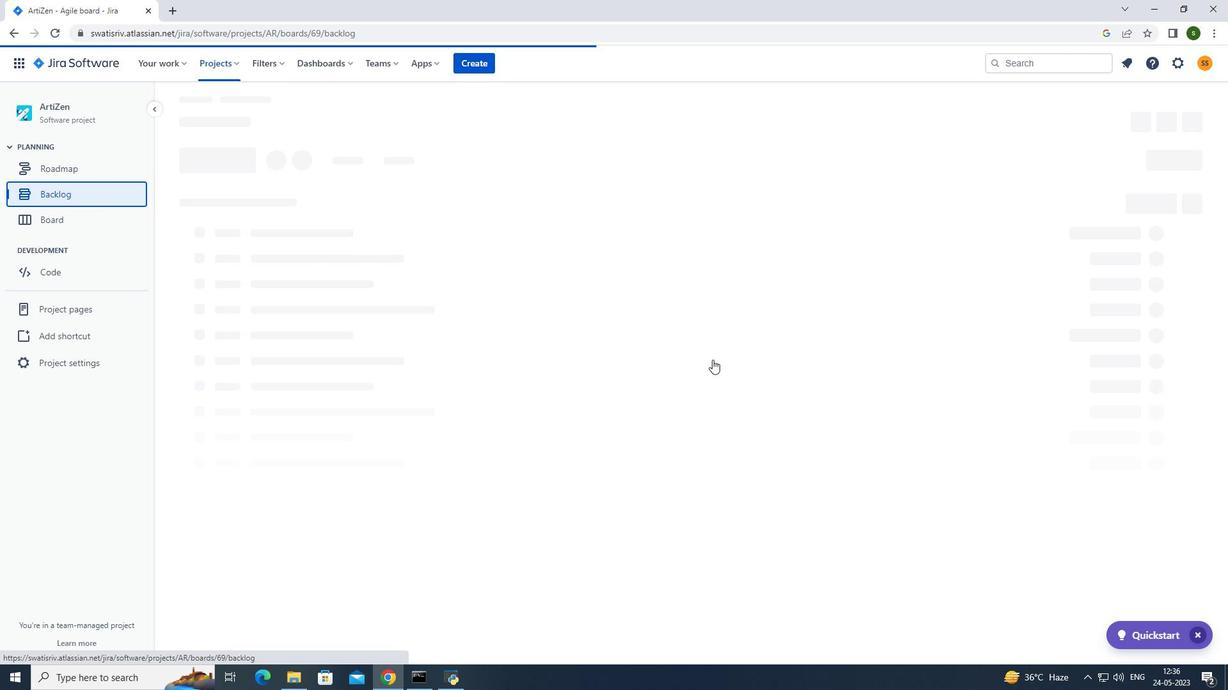 
Action: Mouse scrolled (720, 360) with delta (0, 0)
Screenshot: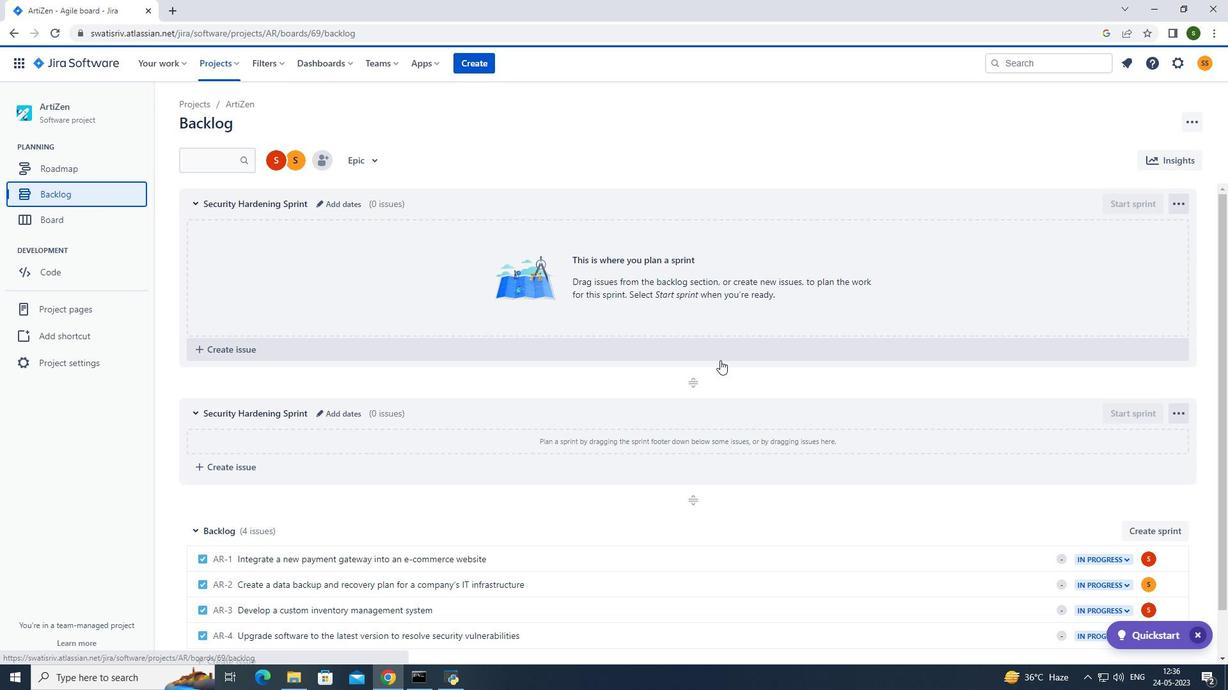 
Action: Mouse scrolled (720, 360) with delta (0, 0)
Screenshot: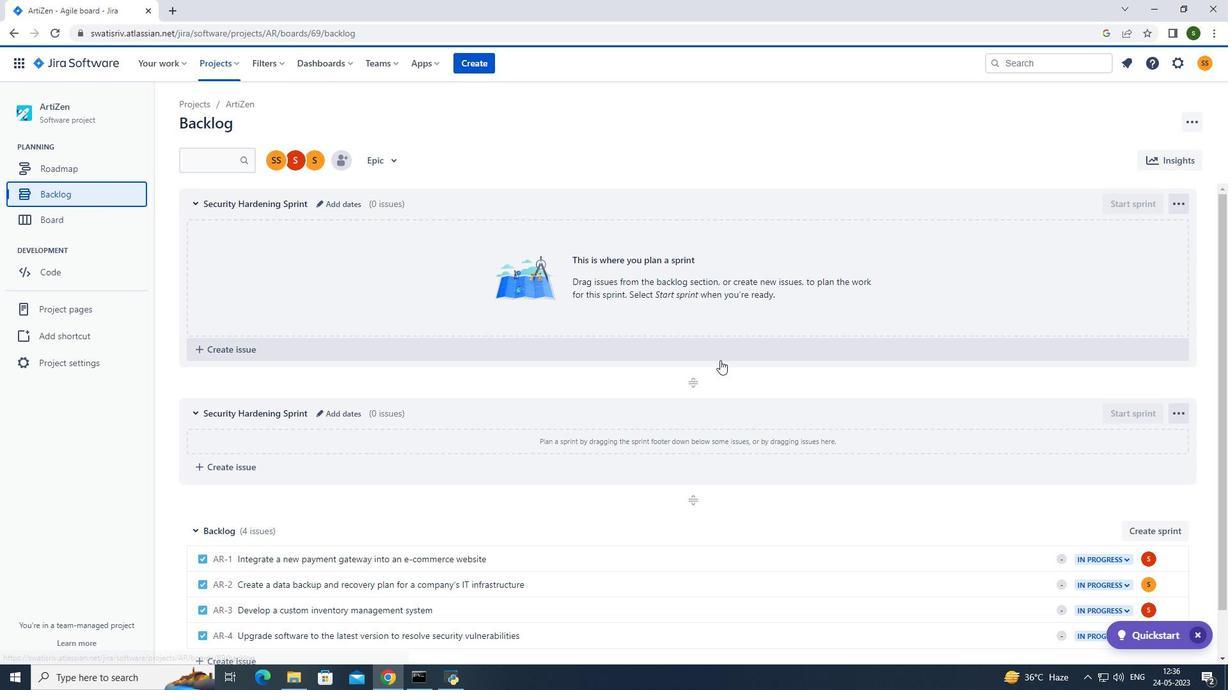 
Action: Mouse moved to (1164, 473)
Screenshot: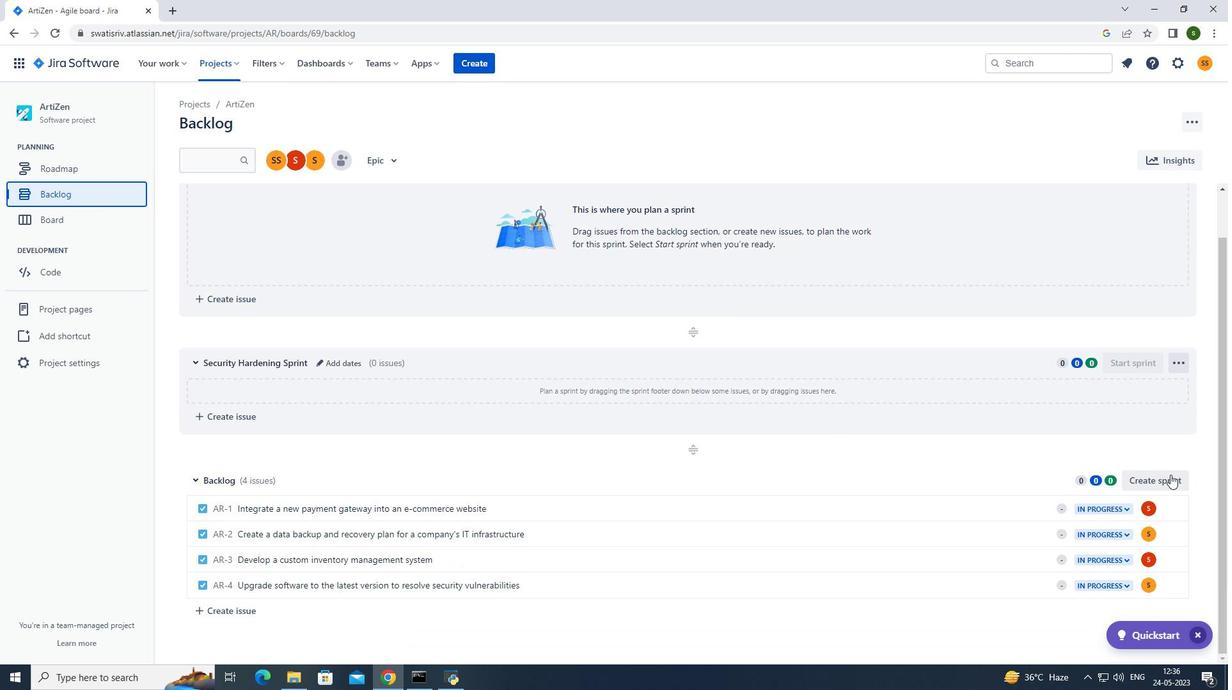 
Action: Mouse pressed left at (1164, 473)
Screenshot: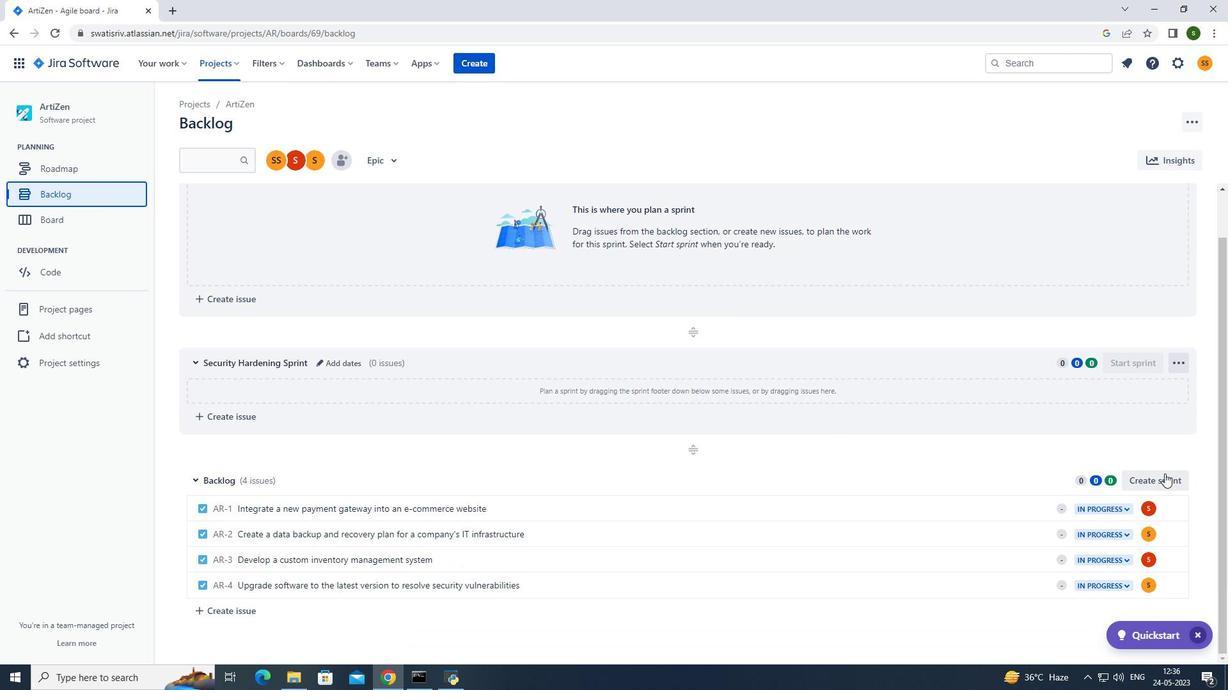 
Action: Mouse moved to (1173, 476)
Screenshot: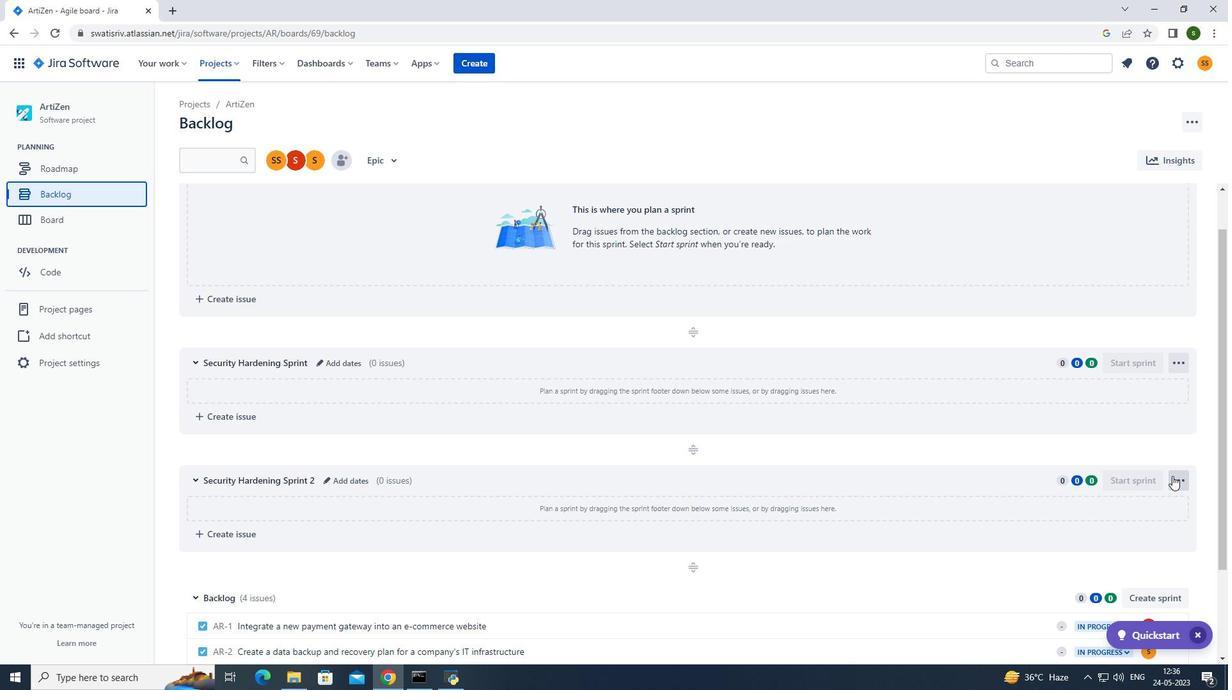 
Action: Mouse pressed left at (1173, 476)
Screenshot: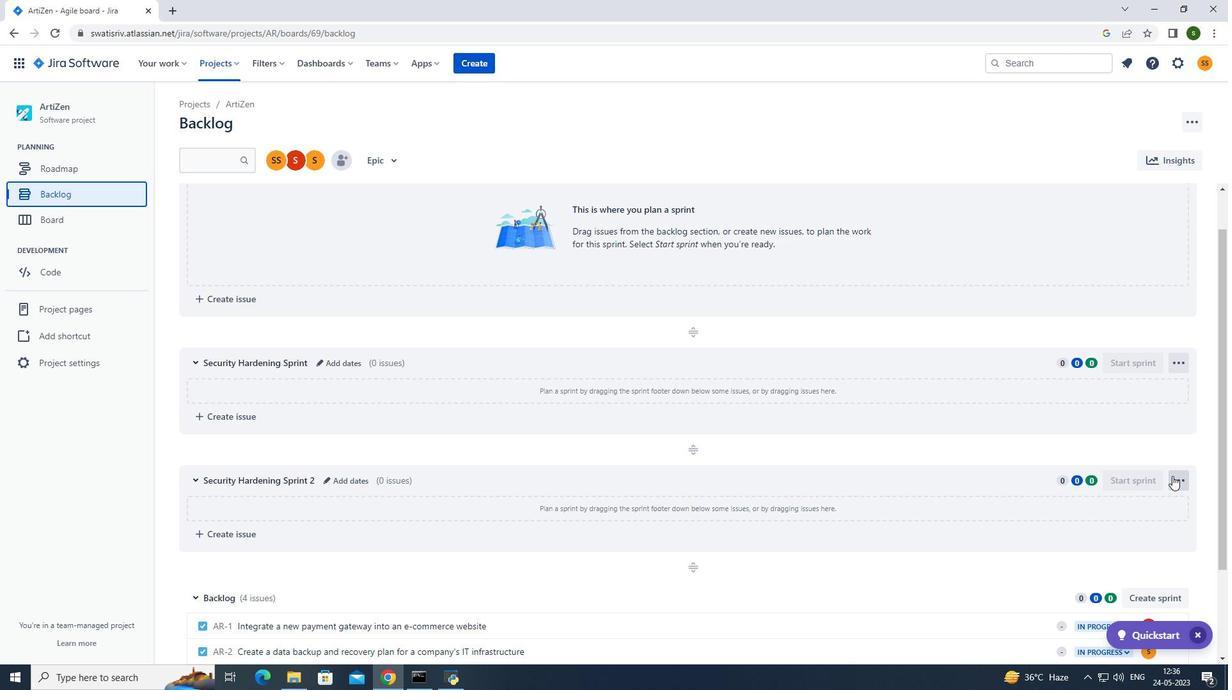 
Action: Mouse moved to (1134, 538)
Screenshot: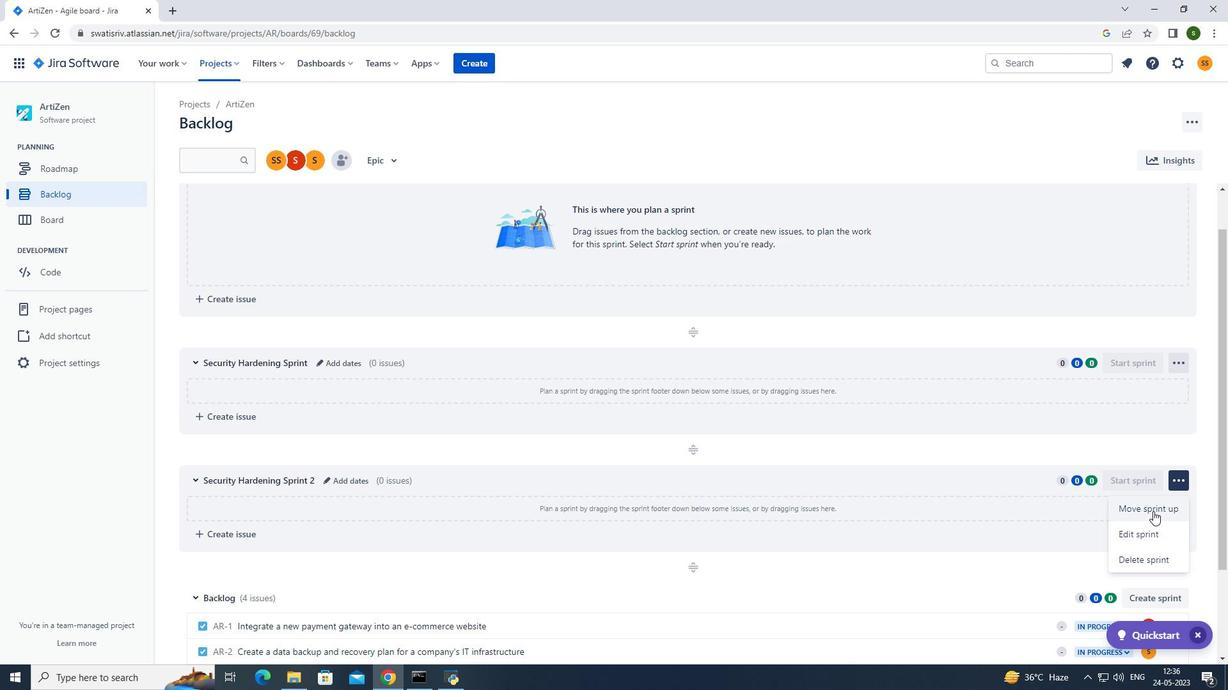 
Action: Mouse pressed left at (1134, 538)
Screenshot: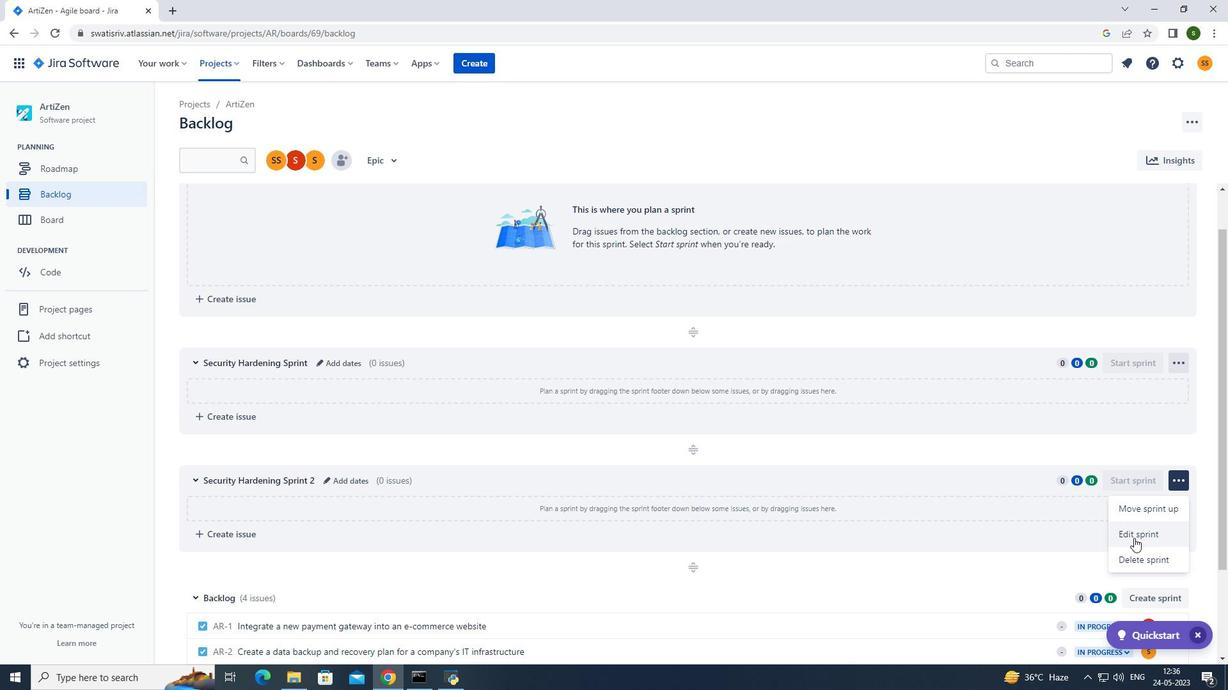 
Action: Mouse moved to (562, 159)
Screenshot: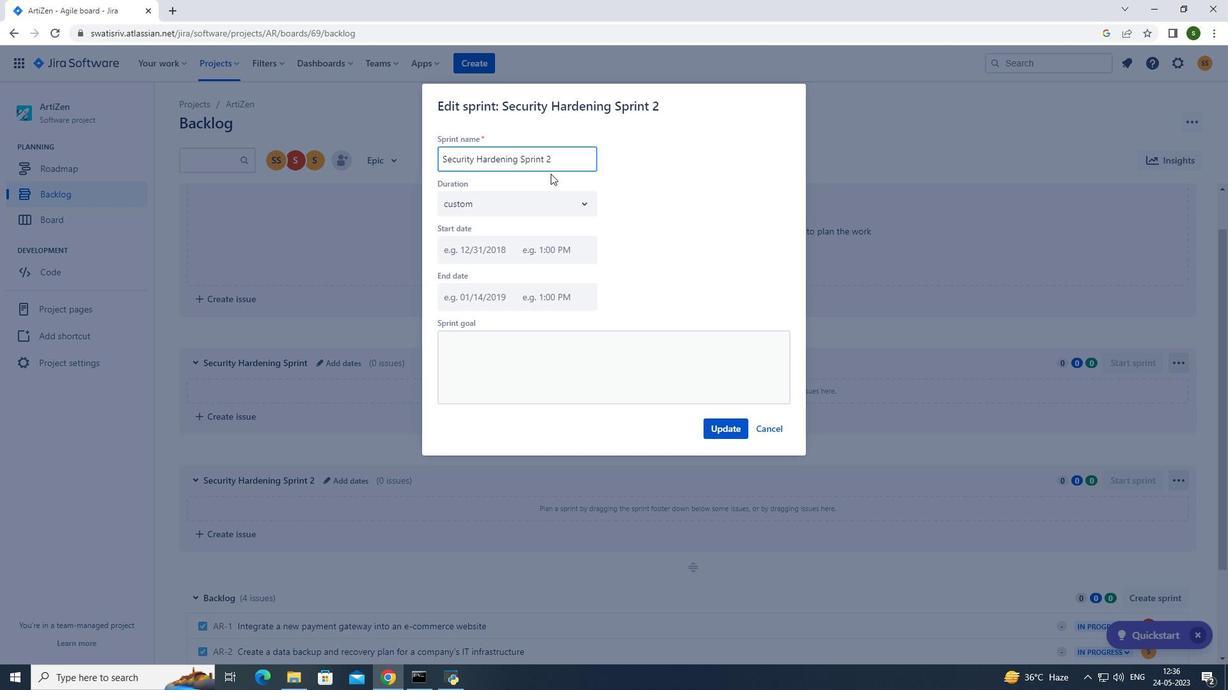 
Action: Key pressed <Key.backspace><Key.backspace><Key.backspace><Key.backspace><Key.backspace><Key.backspace><Key.backspace><Key.backspace><Key.backspace><Key.backspace><Key.backspace><Key.backspace><Key.backspace><Key.backspace><Key.backspace><Key.backspace><Key.backspace><Key.backspace><Key.backspace><Key.backspace><Key.backspace><Key.backspace><Key.backspace><Key.backspace><Key.backspace><Key.backspace><Key.backspace><Key.caps_lock>S<Key.caps_lock>ecurity<Key.space><Key.caps_lock>H<Key.caps_lock>ardening<Key.space><Key.caps_lock>S<Key.caps_lock>print
Screenshot: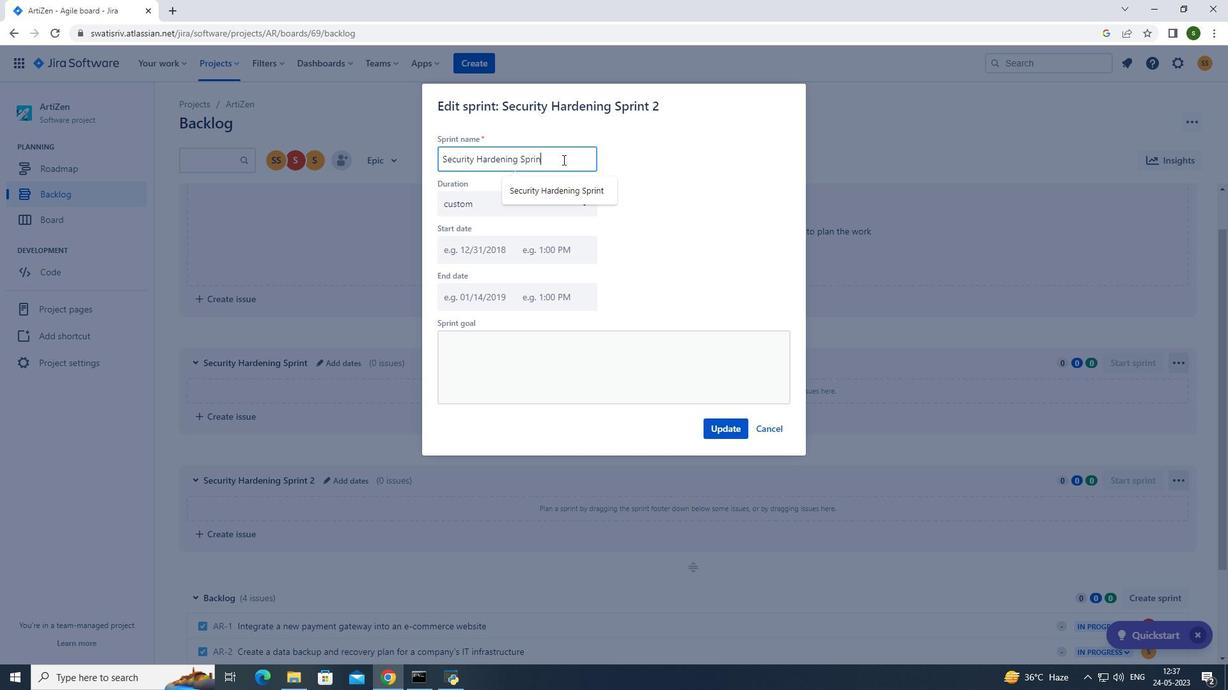 
Action: Mouse moved to (721, 428)
Screenshot: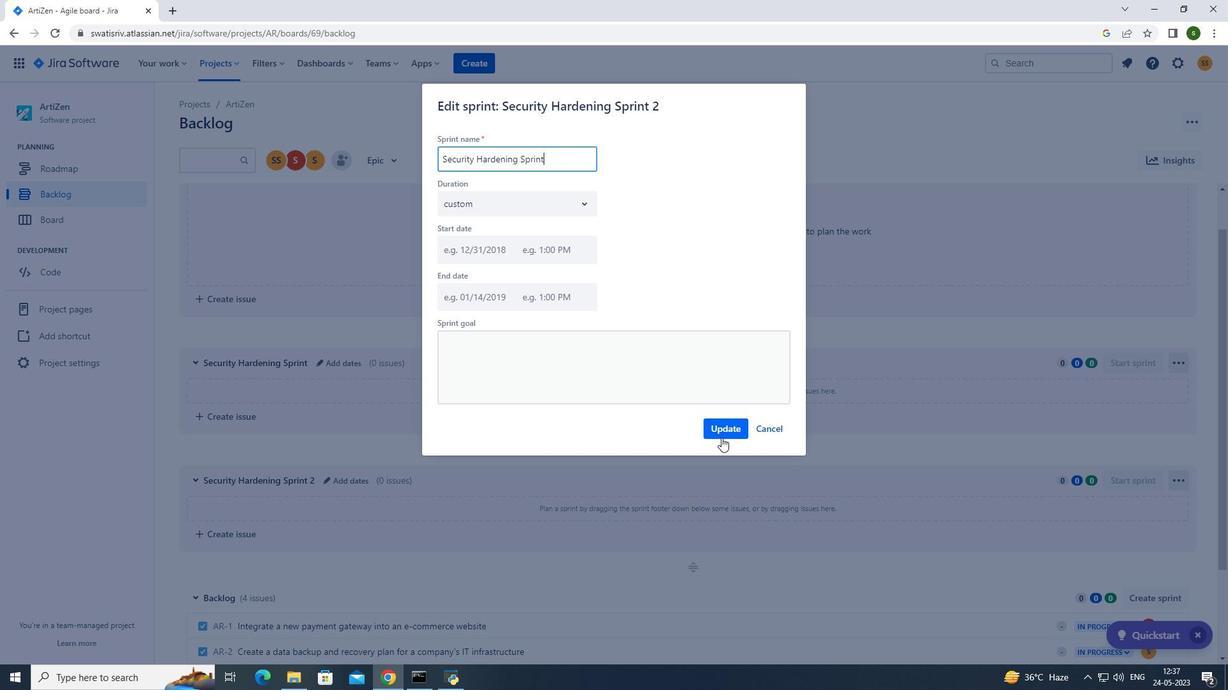 
Action: Mouse pressed left at (721, 428)
Screenshot: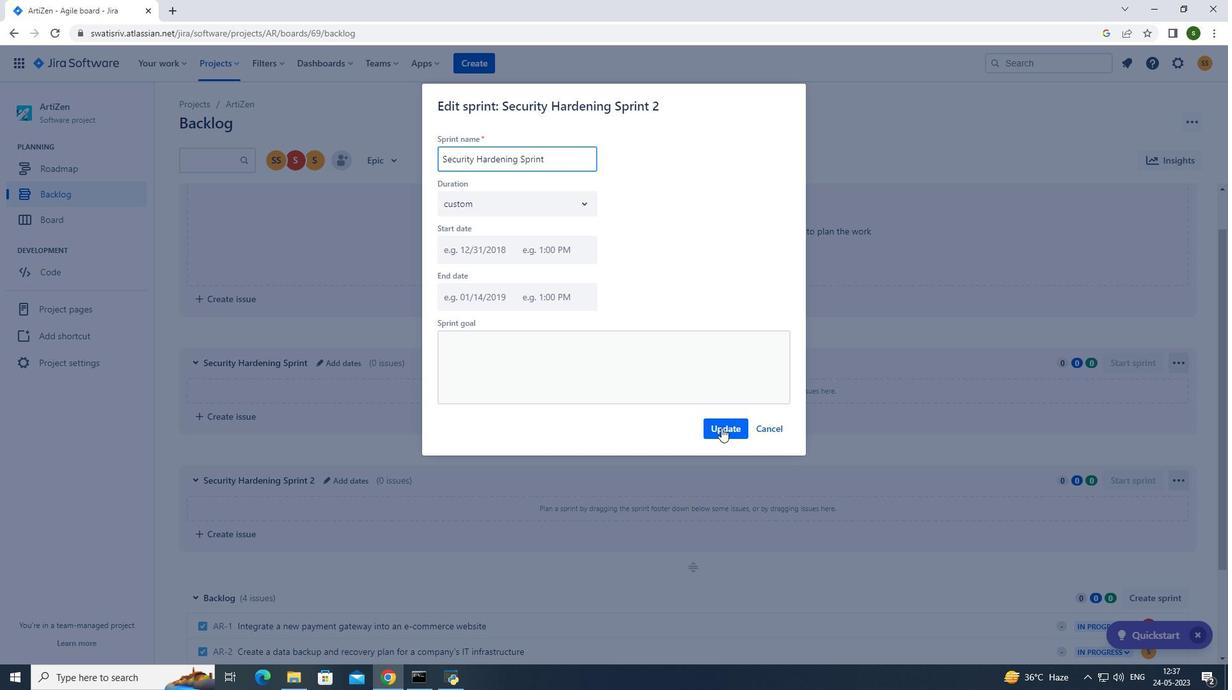 
Action: Mouse moved to (703, 122)
Screenshot: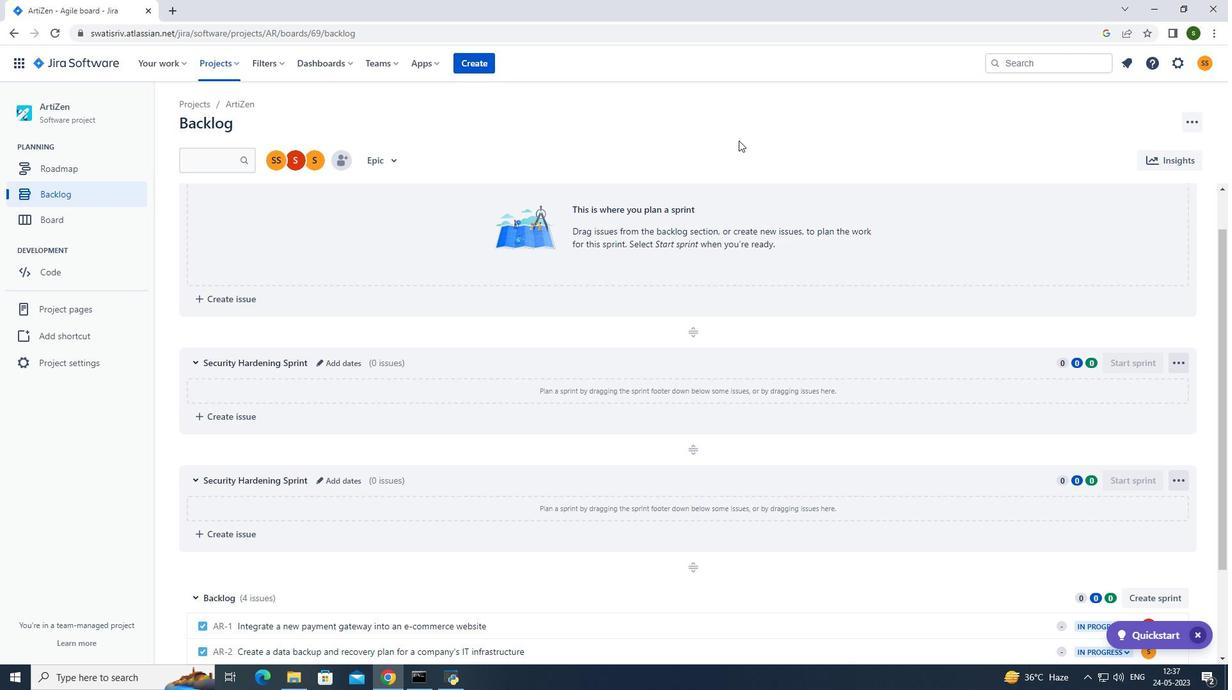 
Action: Mouse pressed left at (703, 122)
Screenshot: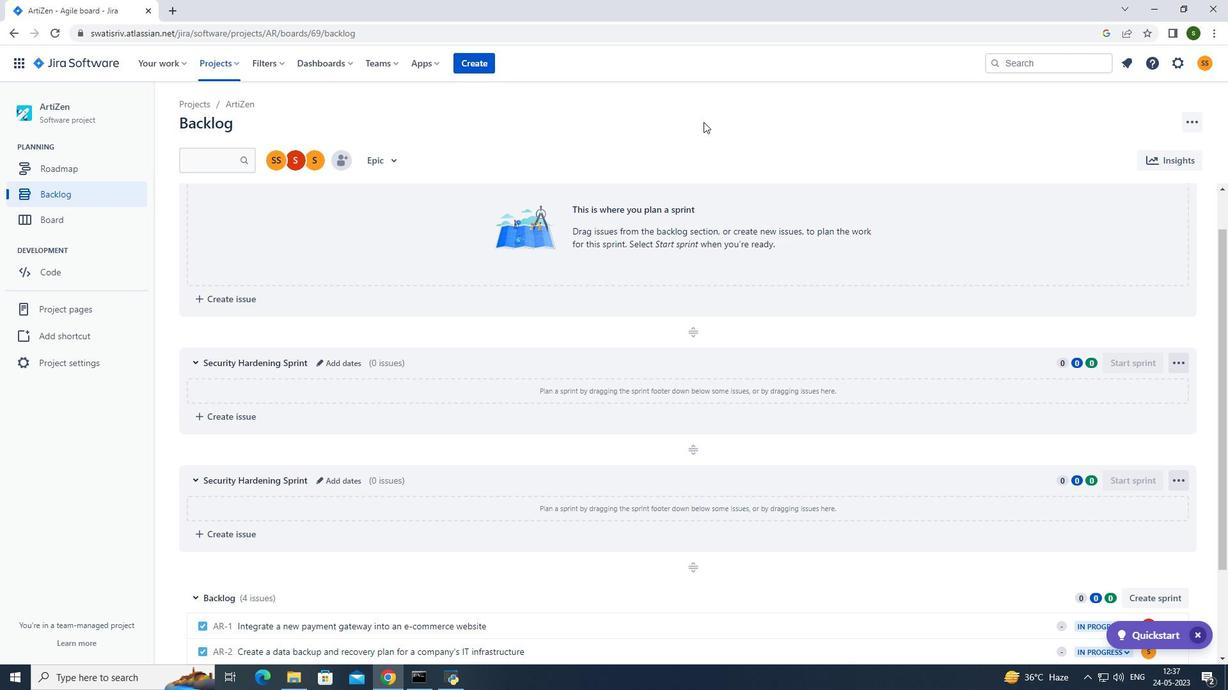 
